 Task: Customize your LinkedIn profile URL to make it more professional and shareable
Action: Mouse moved to (274, 152)
Screenshot: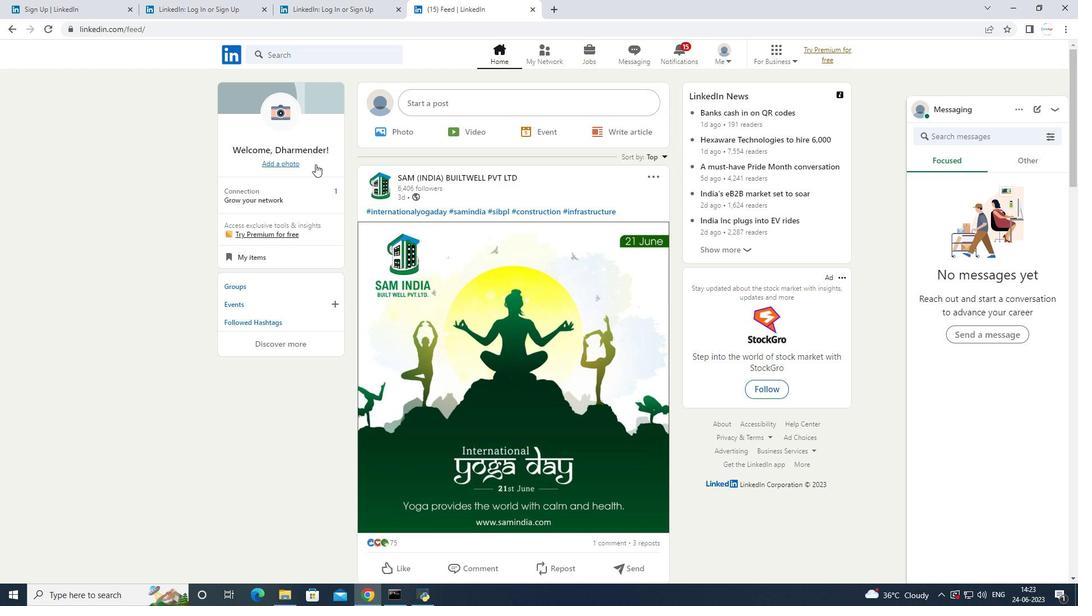 
Action: Mouse pressed left at (274, 152)
Screenshot: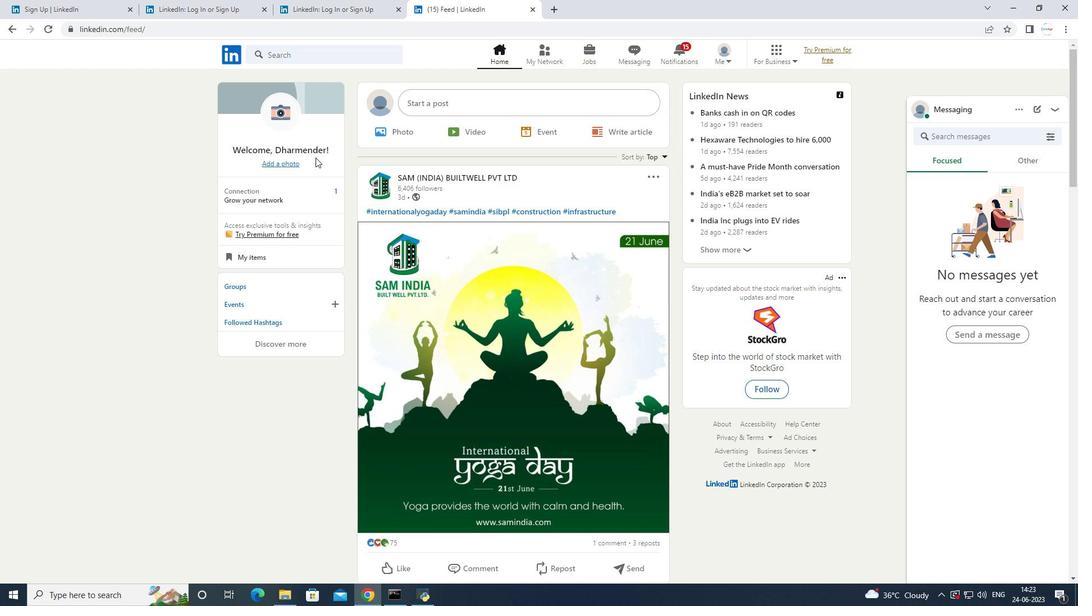 
Action: Mouse moved to (643, 219)
Screenshot: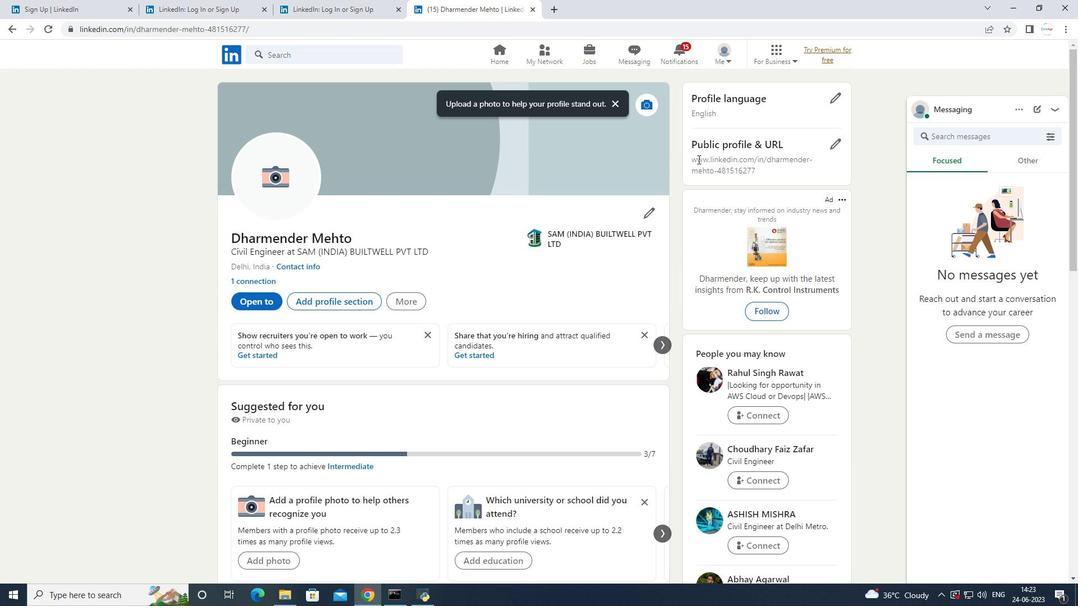
Action: Mouse pressed left at (643, 219)
Screenshot: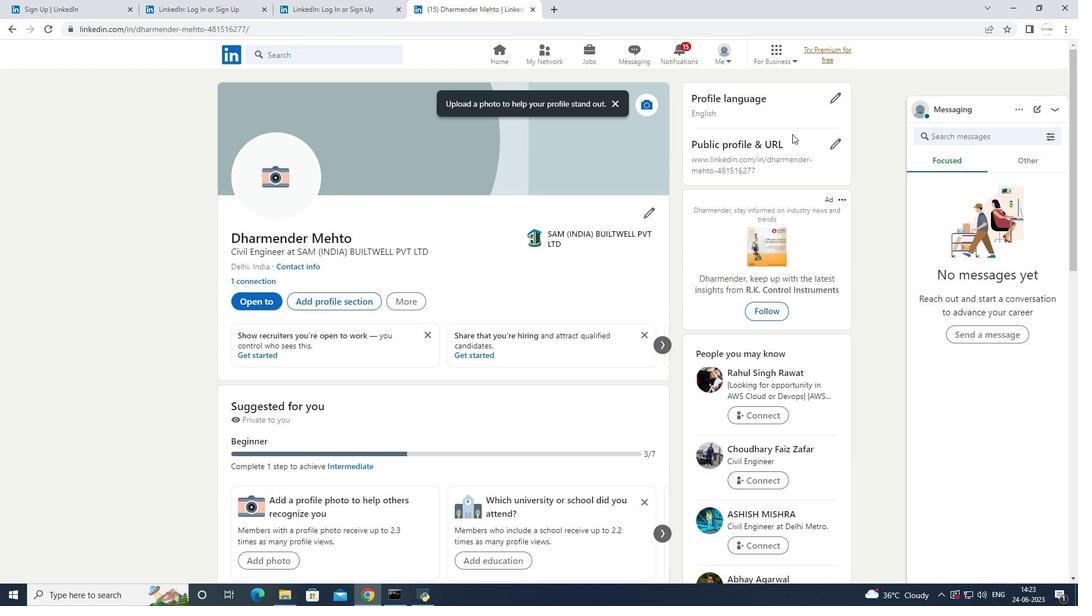 
Action: Mouse moved to (480, 406)
Screenshot: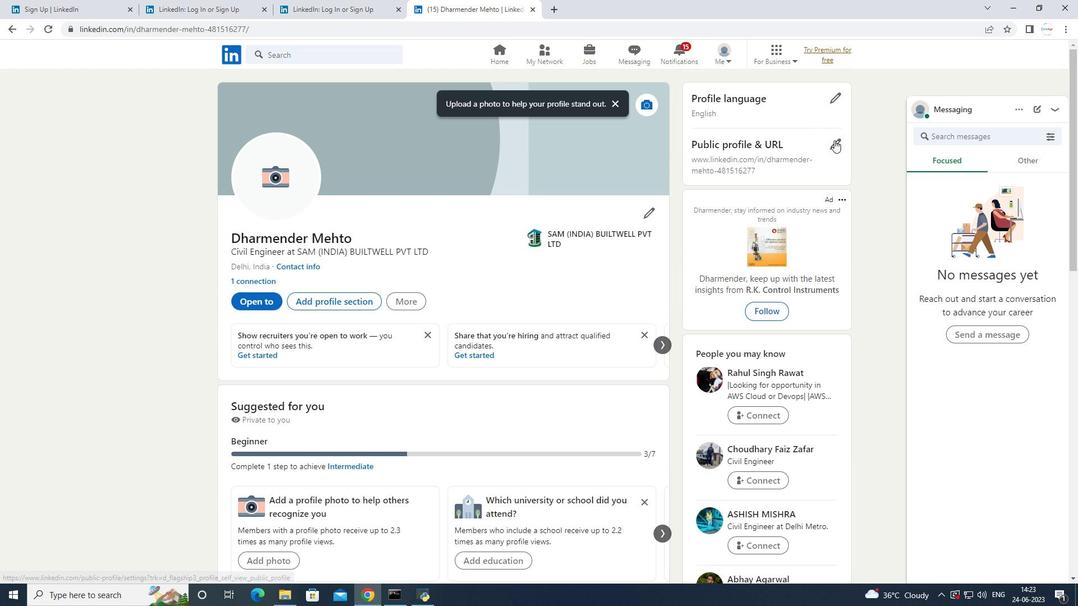
Action: Mouse scrolled (480, 404) with delta (0, 0)
Screenshot: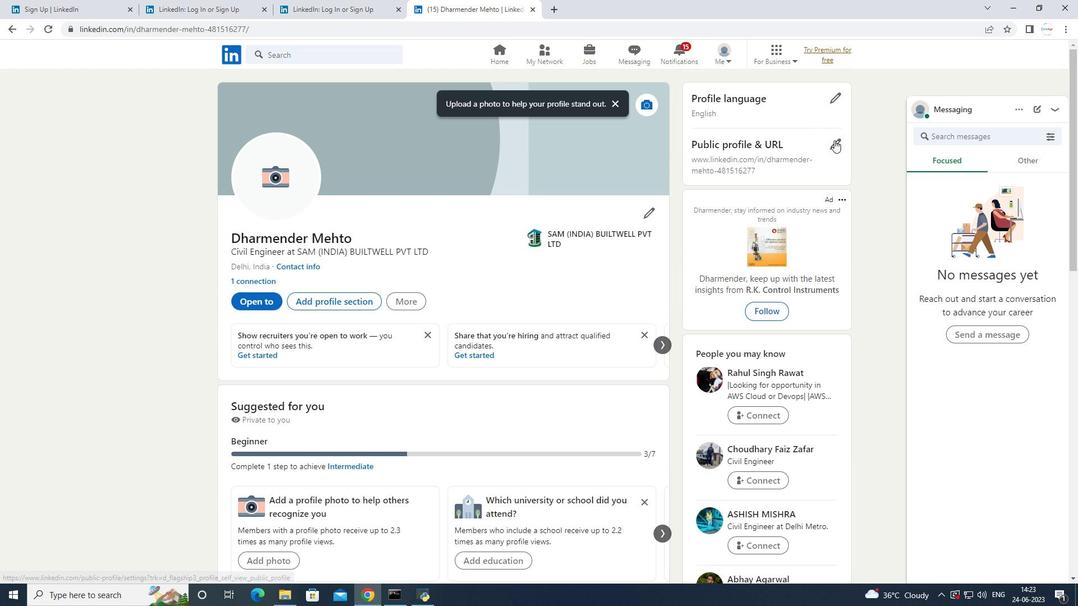 
Action: Mouse moved to (478, 408)
Screenshot: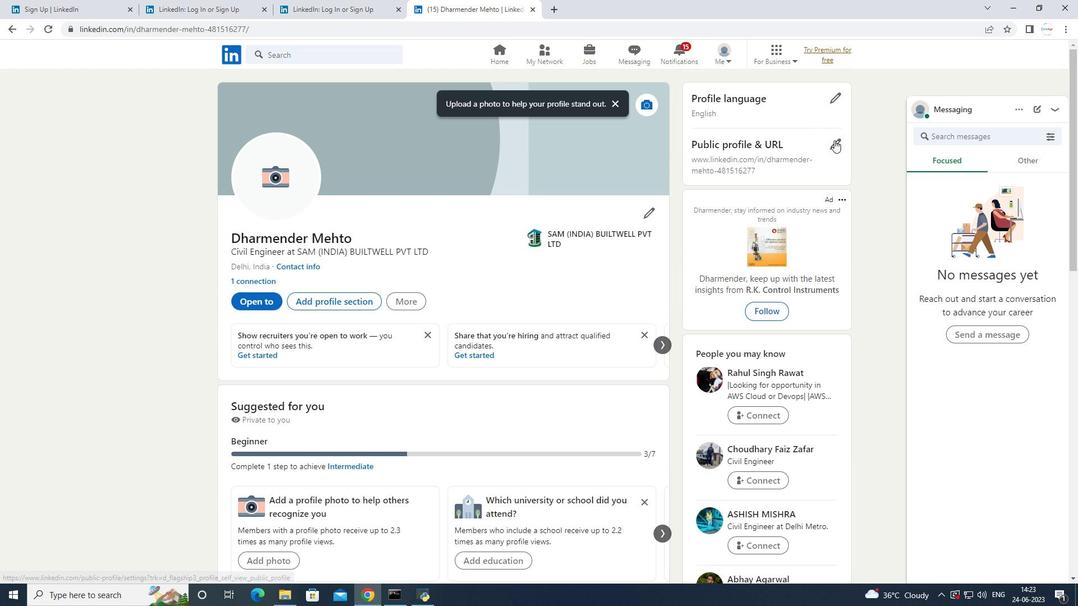 
Action: Mouse scrolled (478, 407) with delta (0, 0)
Screenshot: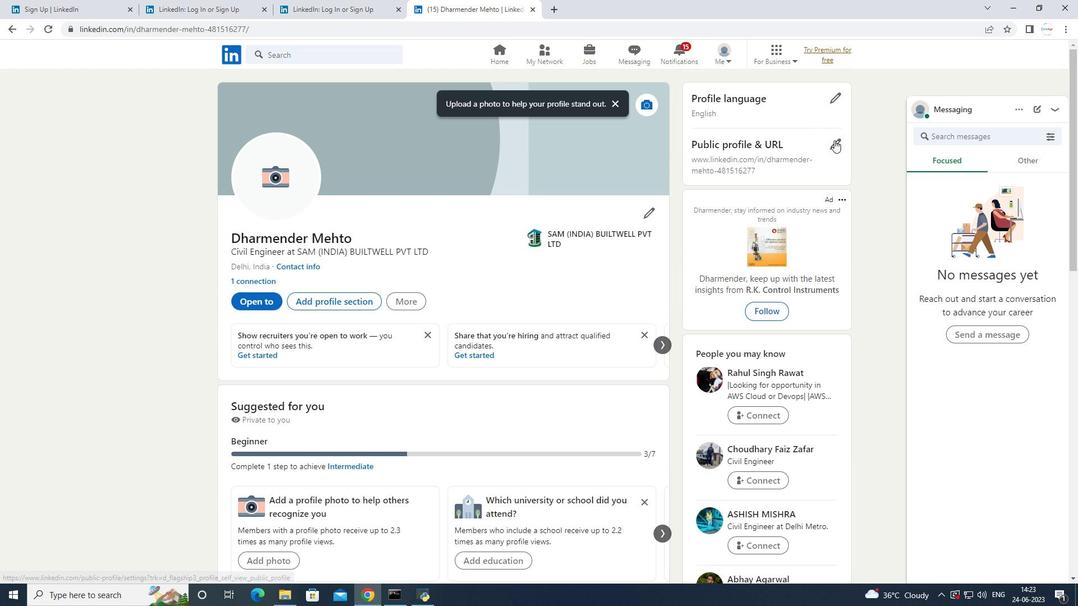 
Action: Mouse moved to (478, 410)
Screenshot: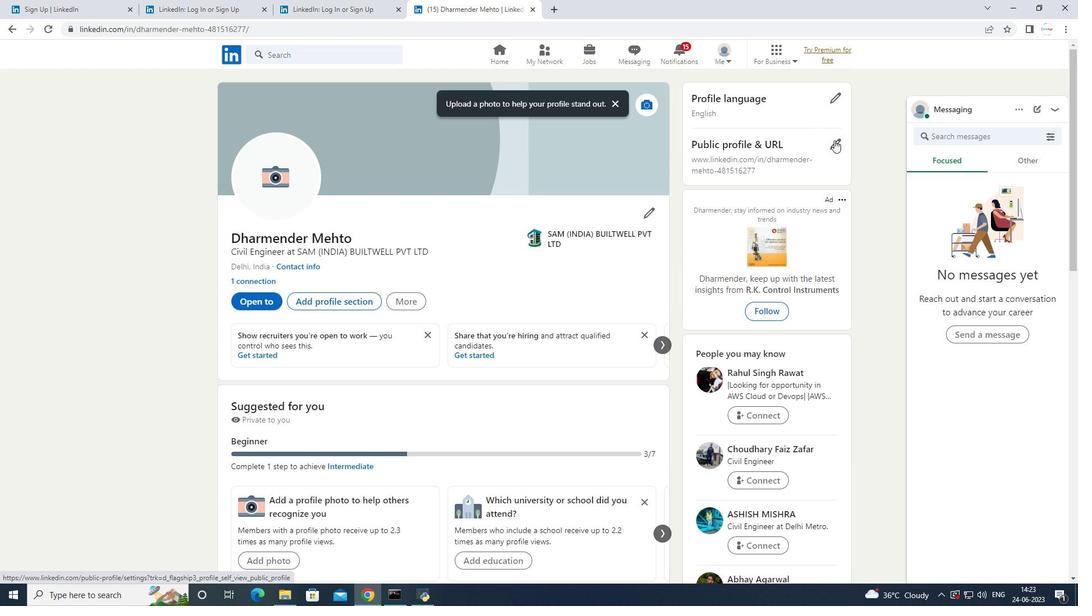 
Action: Mouse scrolled (478, 409) with delta (0, 0)
Screenshot: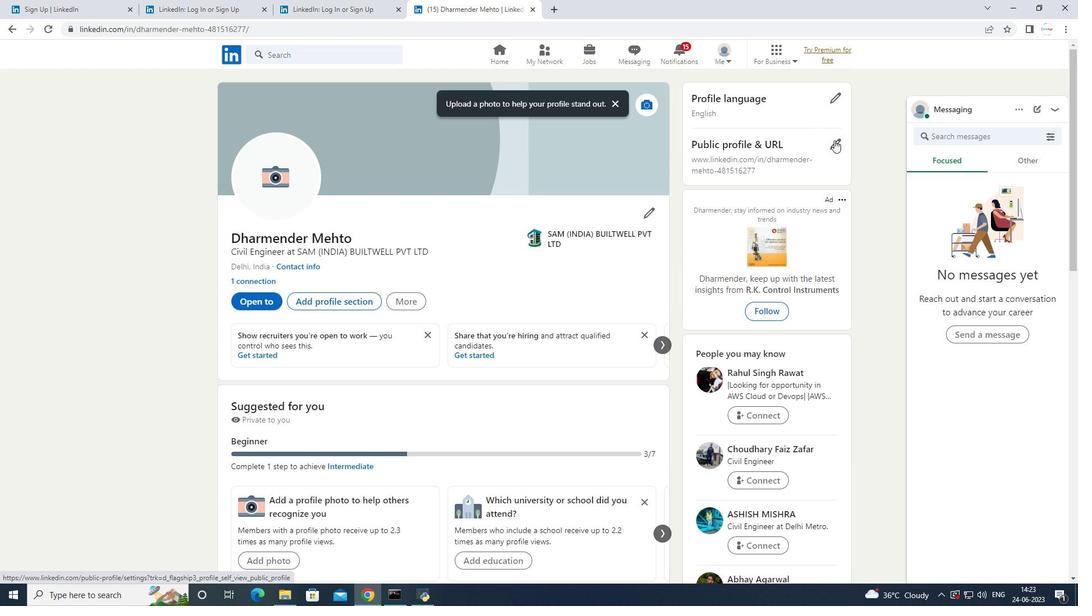 
Action: Mouse moved to (477, 410)
Screenshot: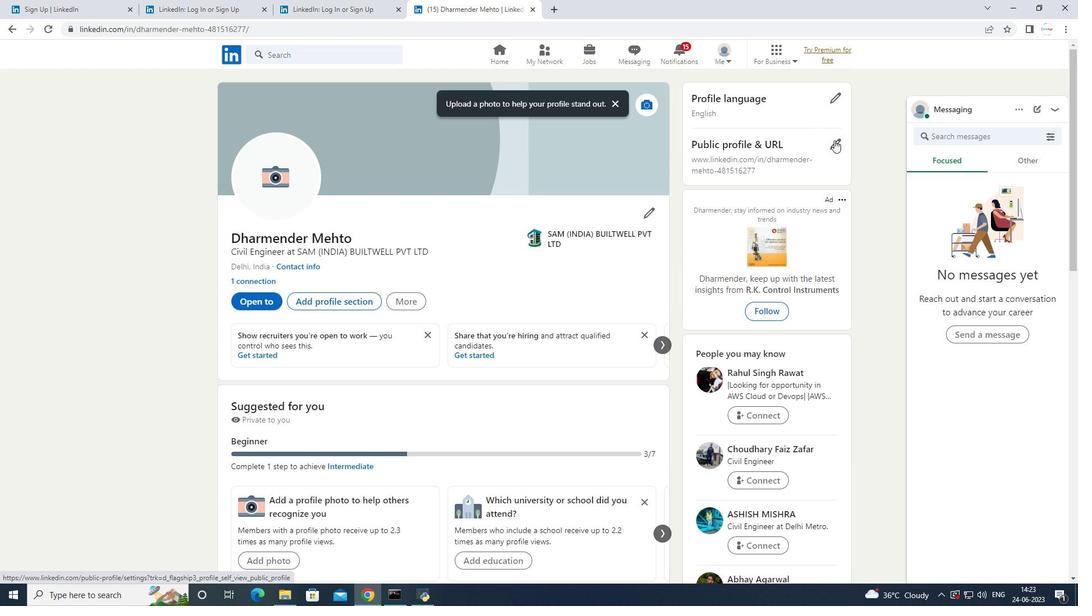 
Action: Mouse scrolled (477, 409) with delta (0, 0)
Screenshot: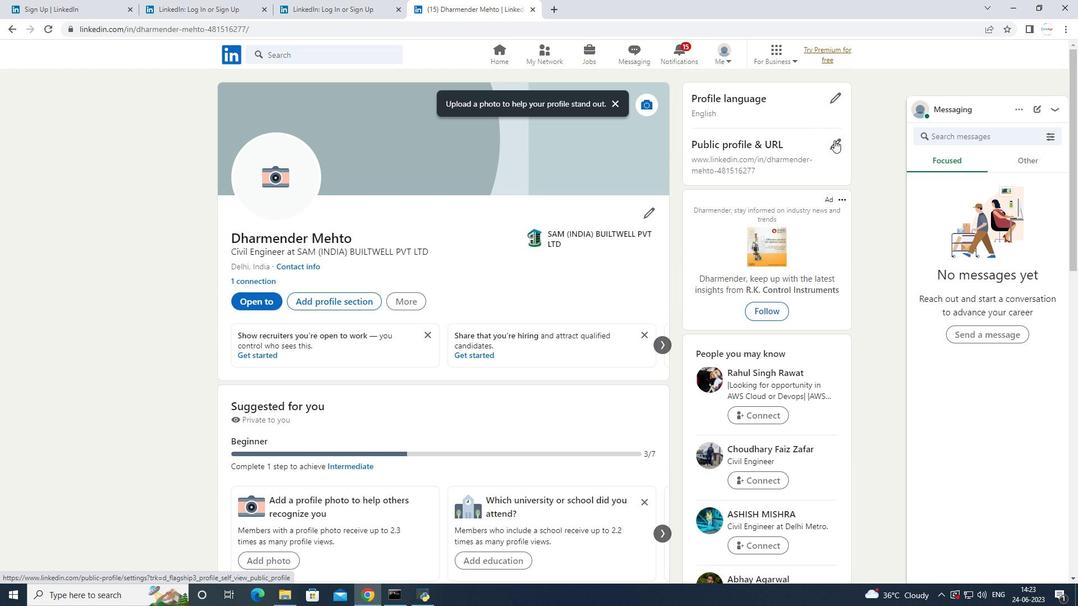 
Action: Mouse moved to (477, 411)
Screenshot: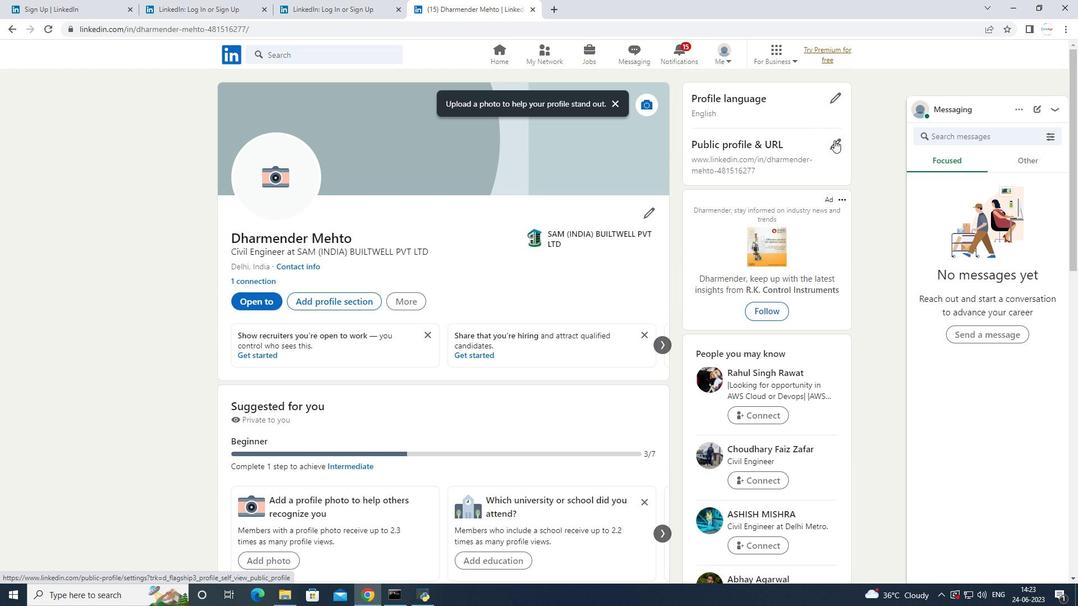 
Action: Mouse scrolled (477, 410) with delta (0, 0)
Screenshot: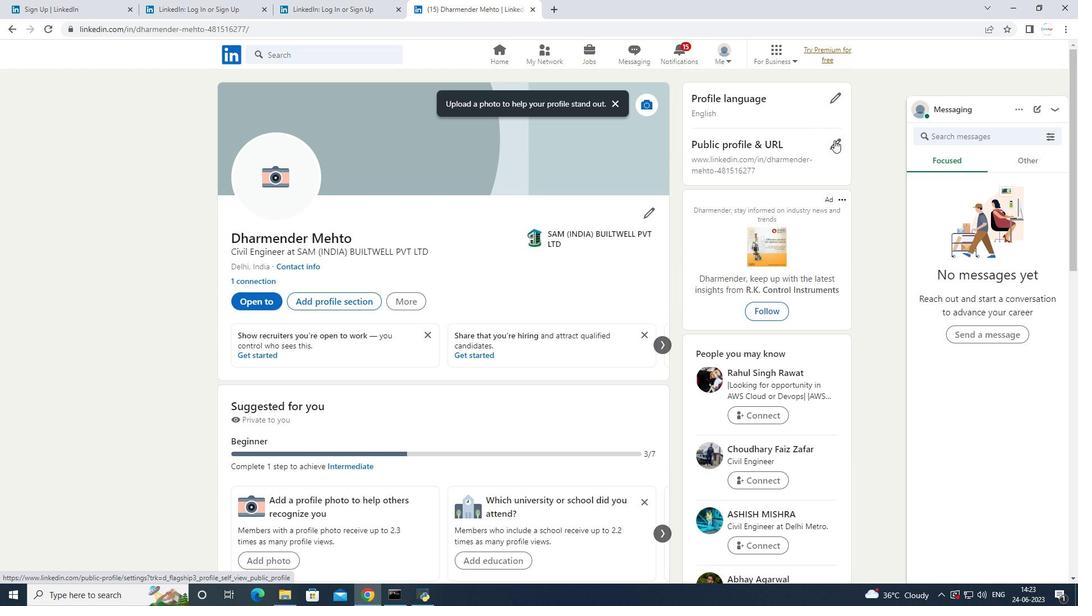 
Action: Mouse scrolled (477, 410) with delta (0, 0)
Screenshot: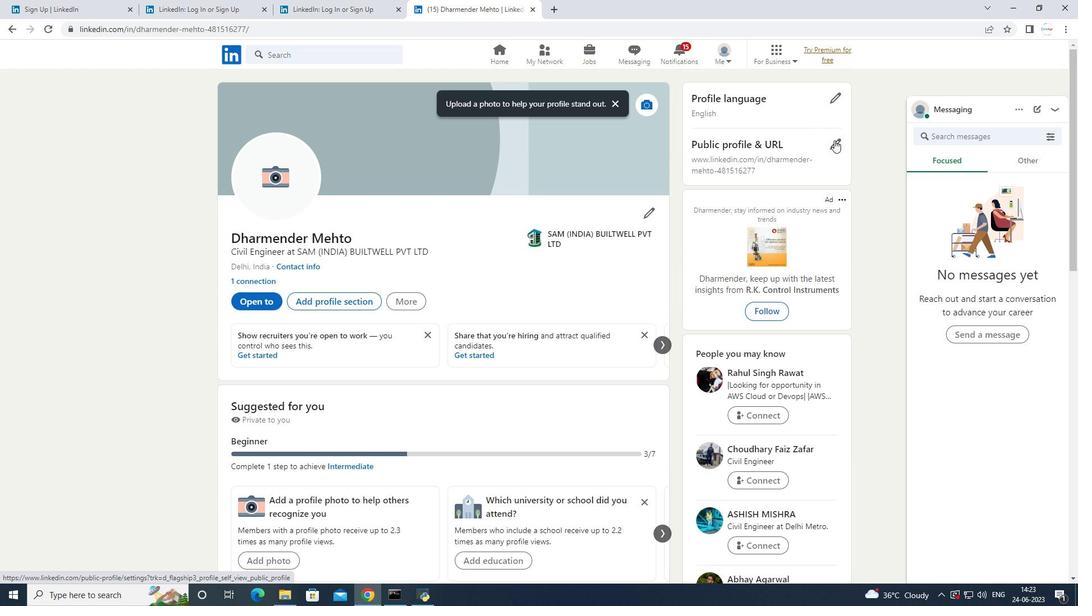 
Action: Mouse moved to (477, 416)
Screenshot: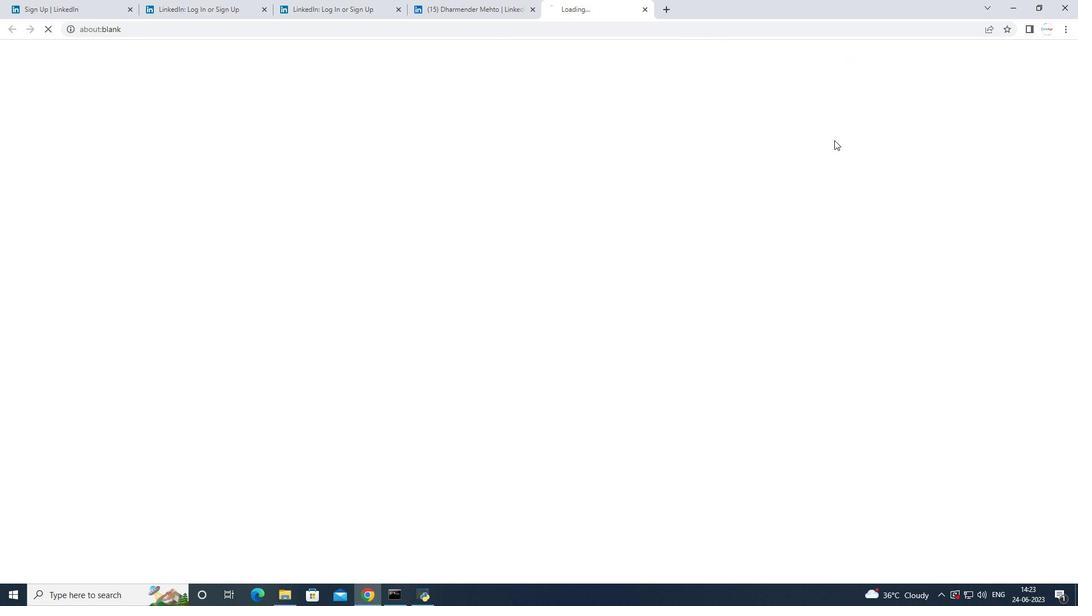 
Action: Mouse scrolled (477, 415) with delta (0, 0)
Screenshot: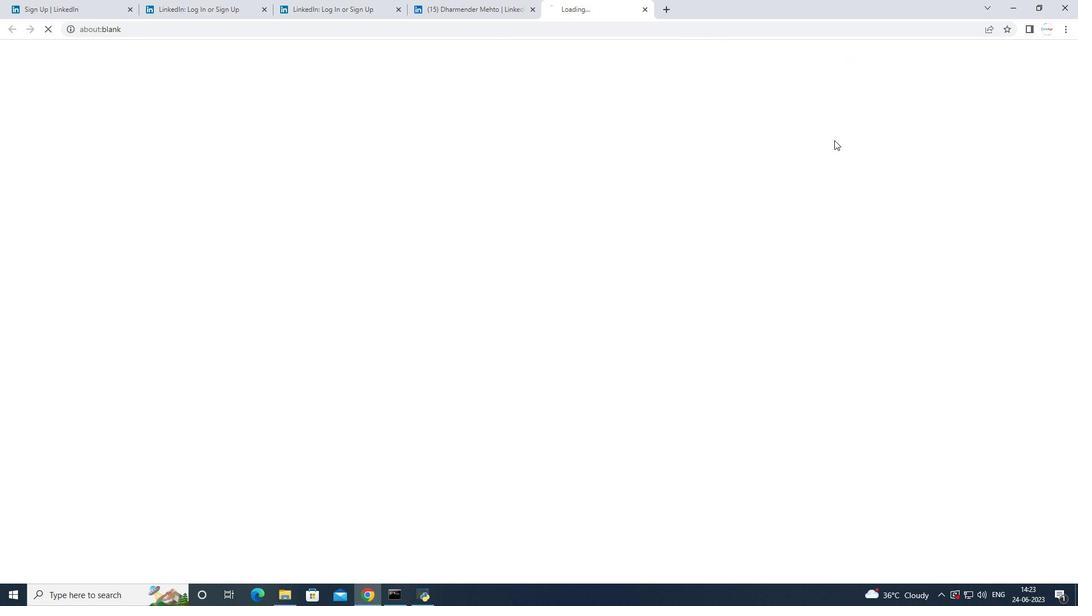 
Action: Mouse moved to (477, 416)
Screenshot: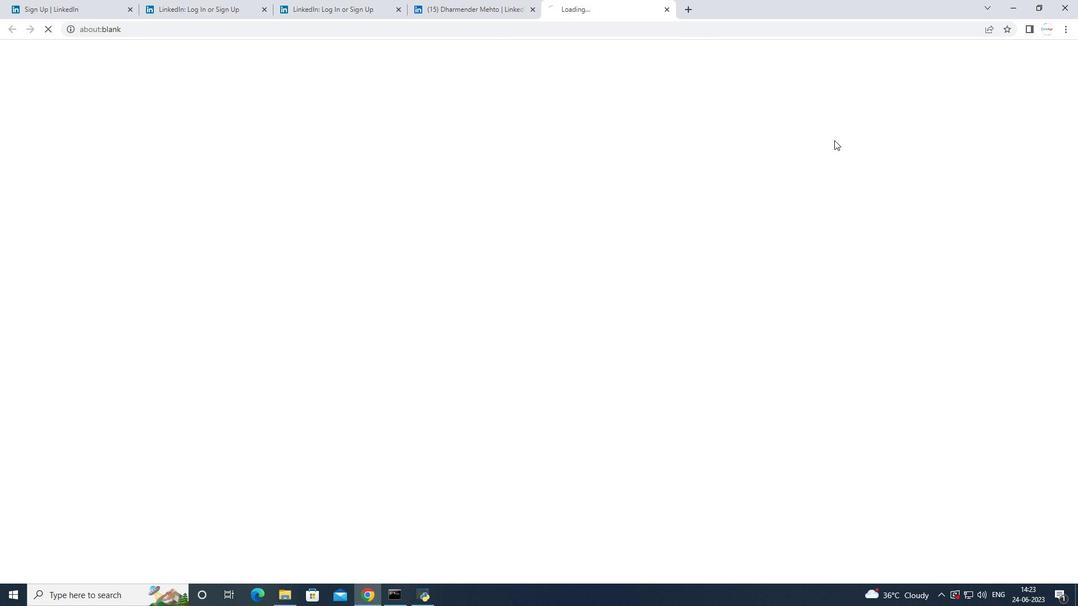 
Action: Mouse scrolled (477, 416) with delta (0, 0)
Screenshot: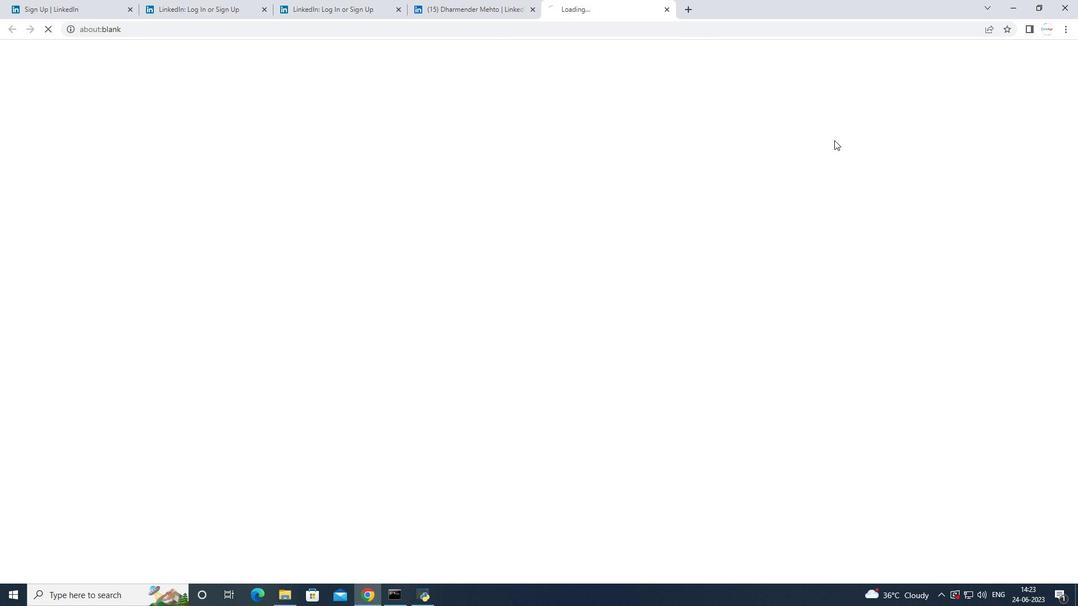
Action: Mouse moved to (477, 417)
Screenshot: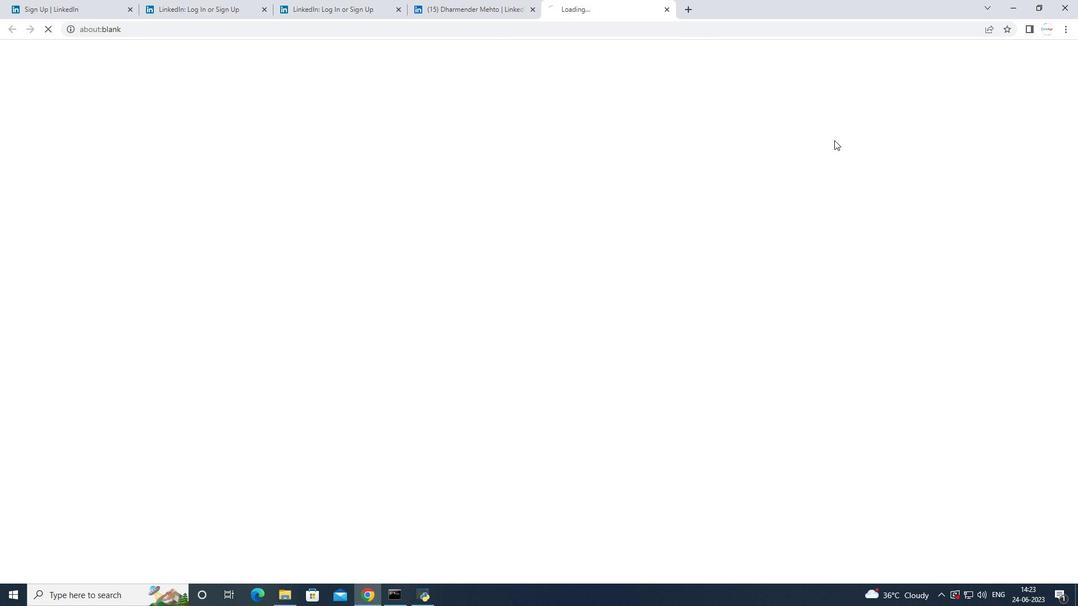 
Action: Mouse scrolled (477, 416) with delta (0, 0)
Screenshot: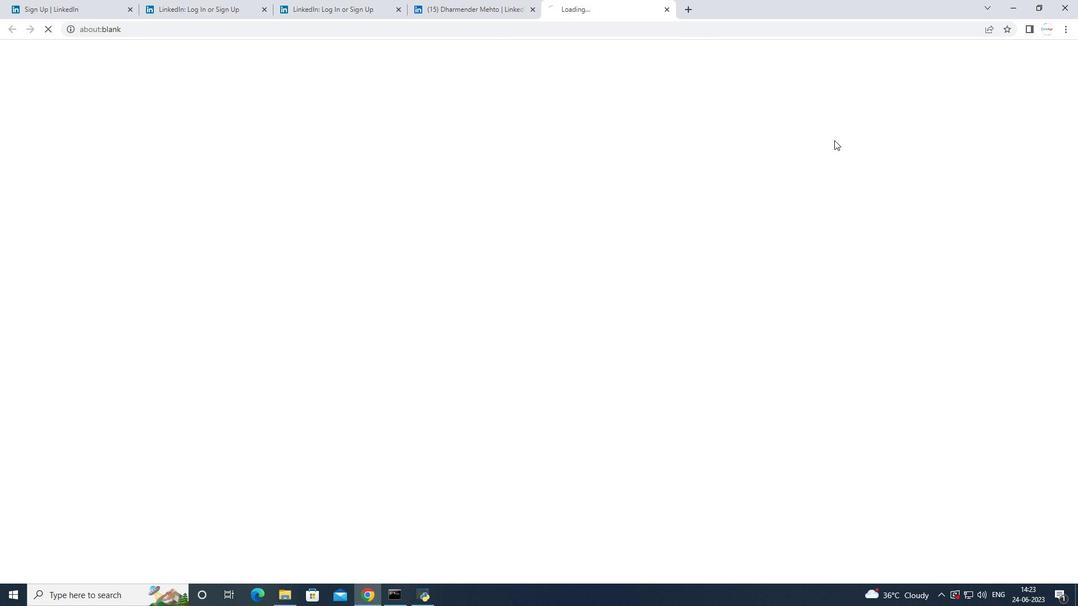 
Action: Mouse scrolled (477, 416) with delta (0, 0)
Screenshot: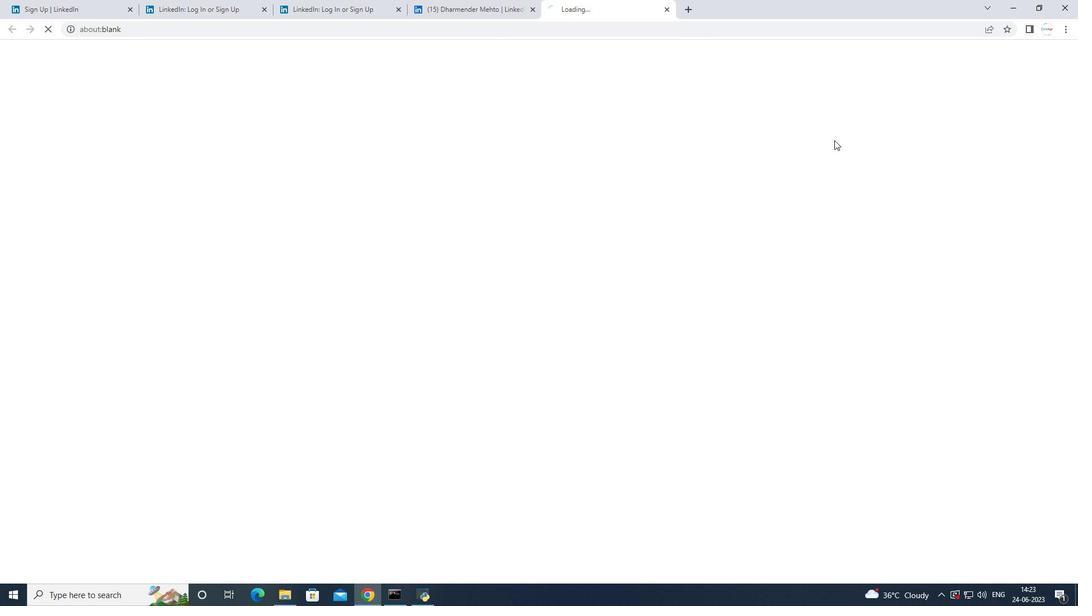 
Action: Mouse moved to (397, 498)
Screenshot: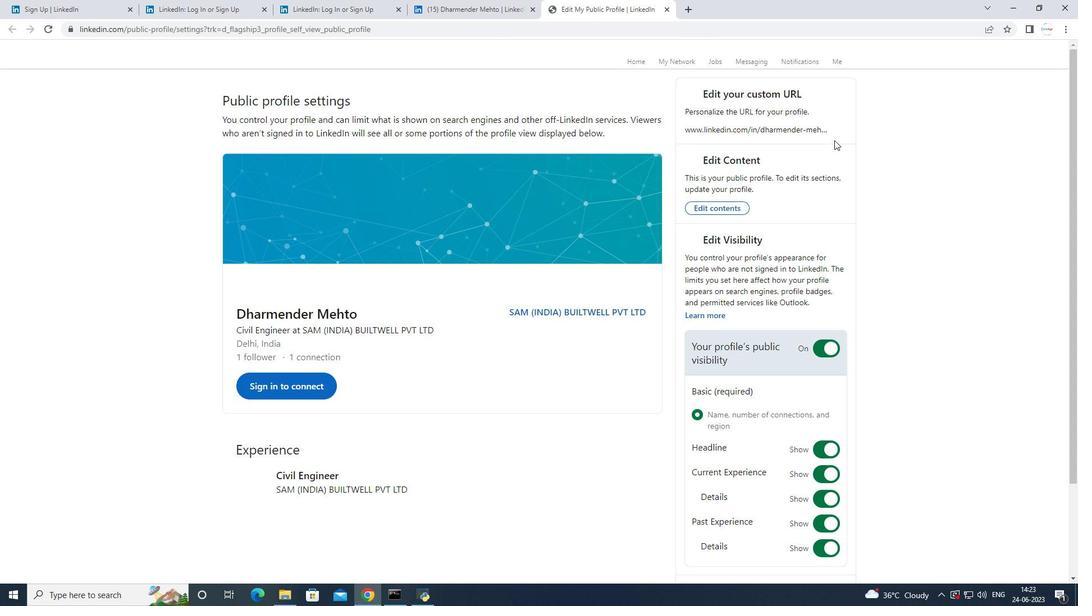 
Action: Mouse pressed left at (397, 498)
Screenshot: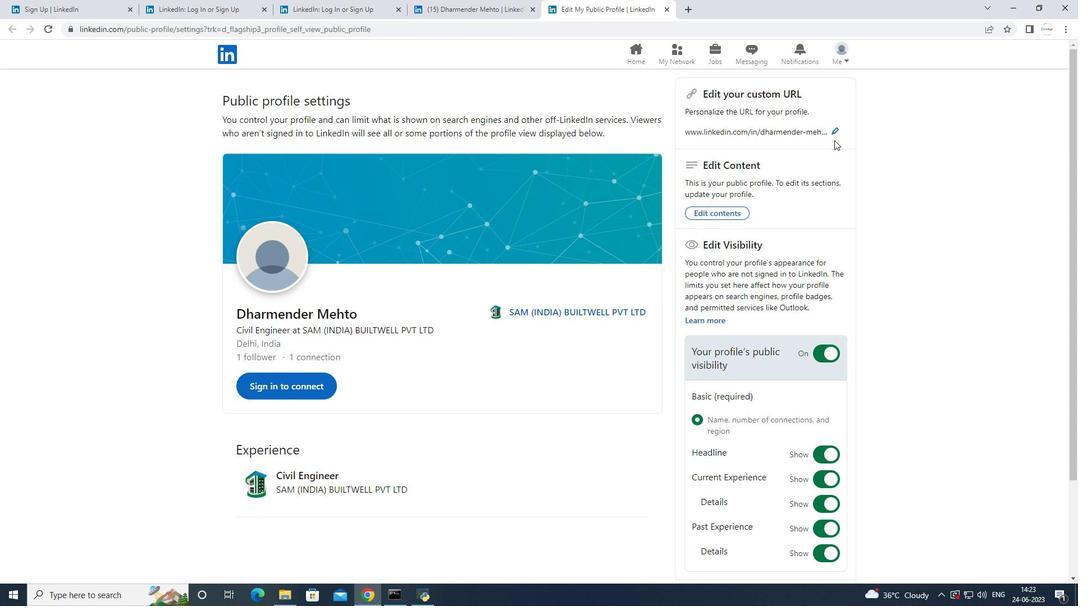 
Action: Mouse moved to (584, 138)
Screenshot: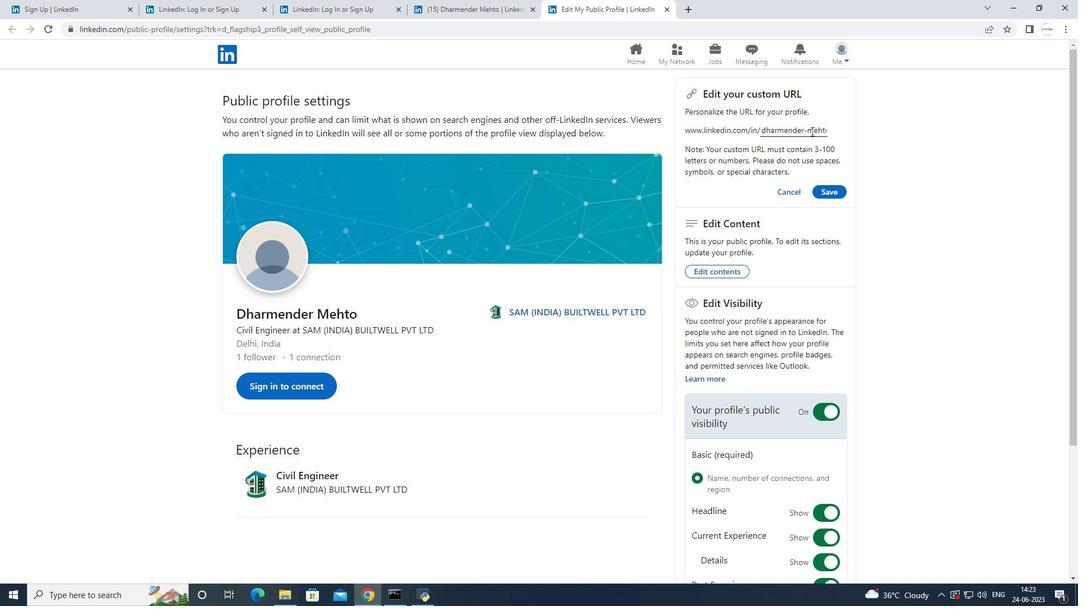 
Action: Mouse pressed left at (584, 138)
Screenshot: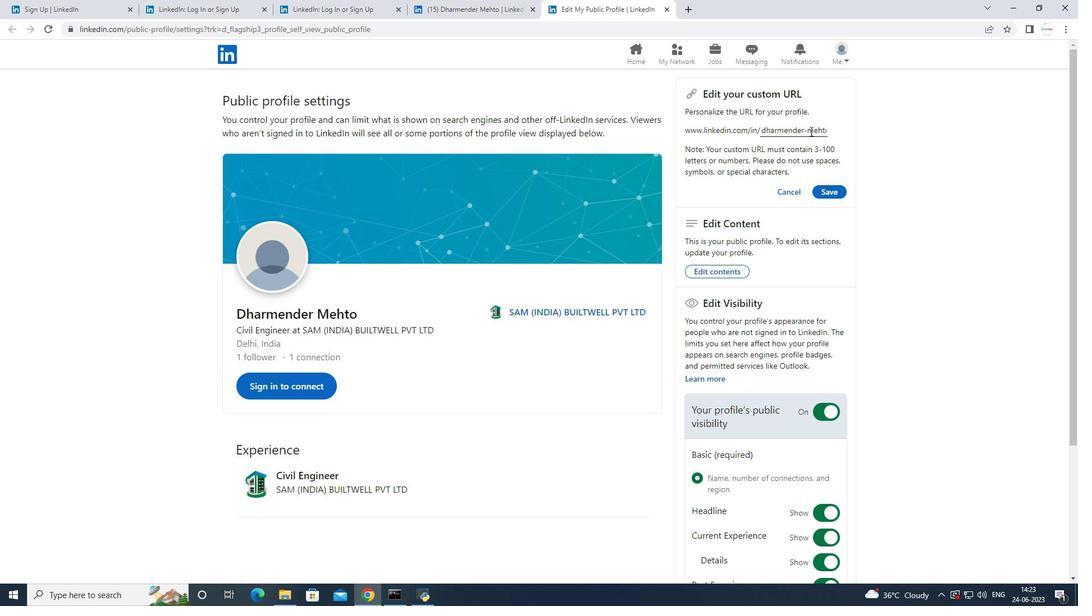 
Action: Mouse moved to (834, 128)
Screenshot: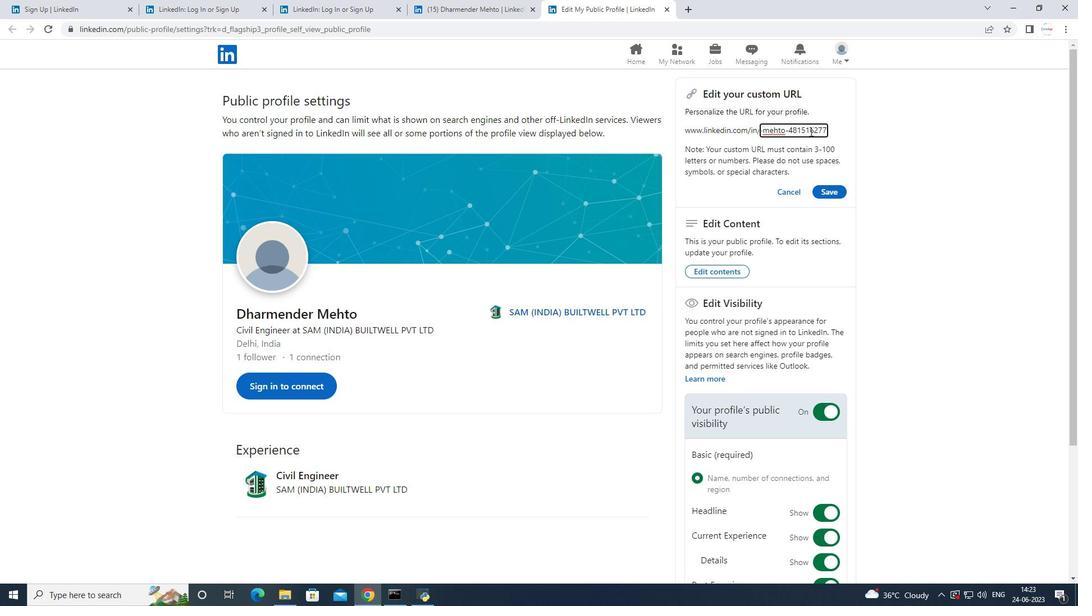 
Action: Mouse pressed left at (834, 128)
Screenshot: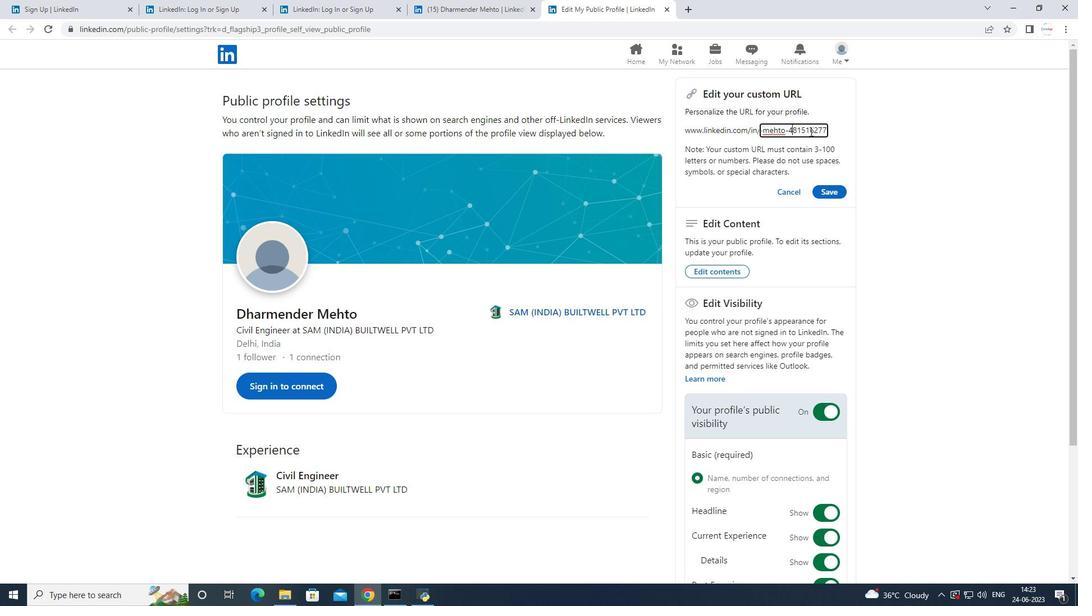 
Action: Mouse moved to (807, 132)
Screenshot: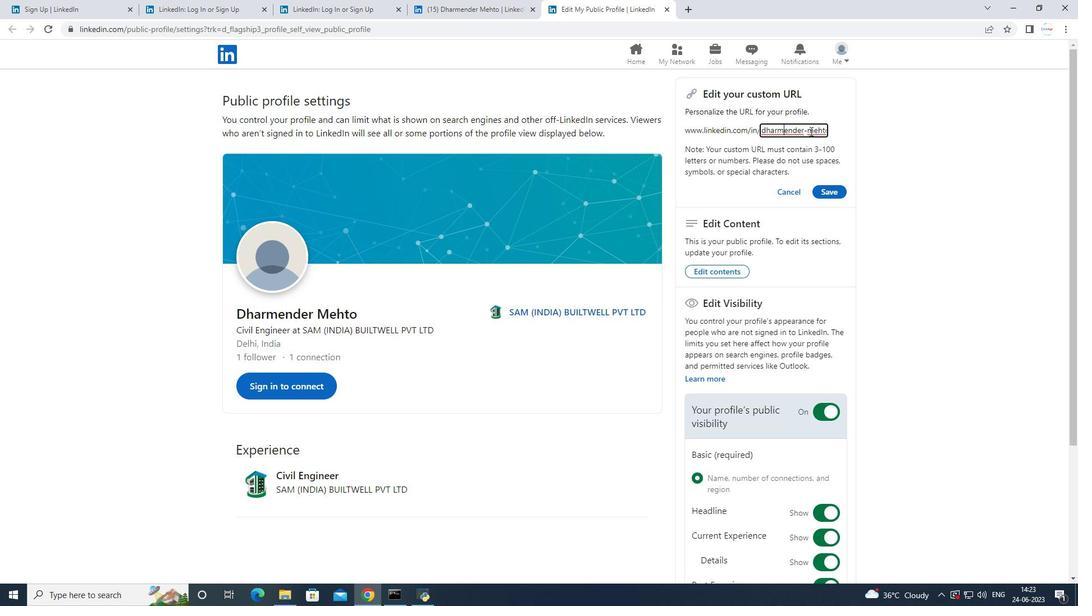 
Action: Mouse pressed left at (807, 132)
Screenshot: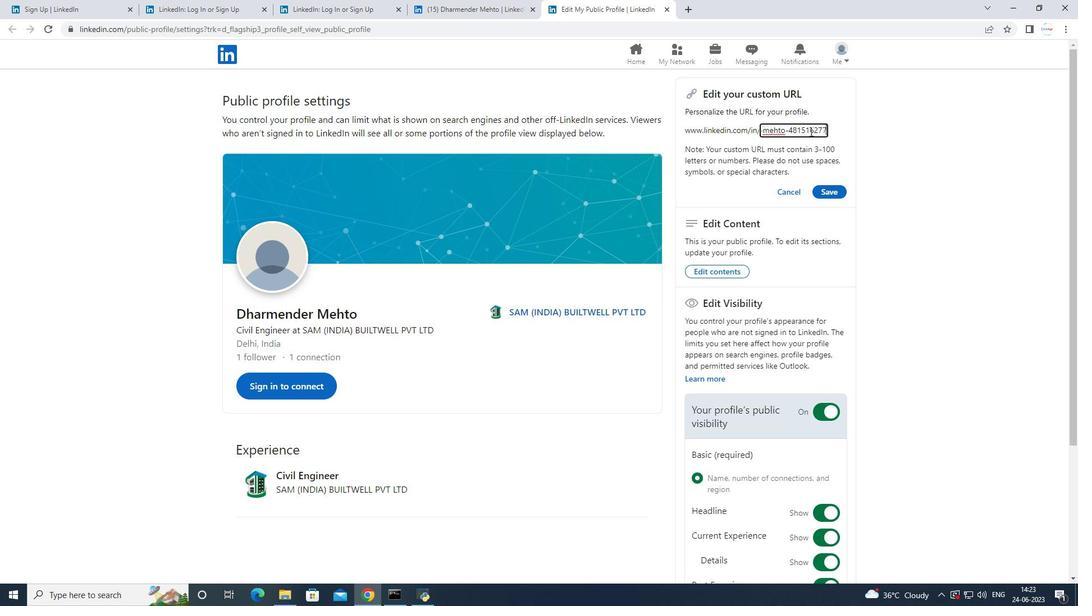 
Action: Mouse moved to (787, 131)
Screenshot: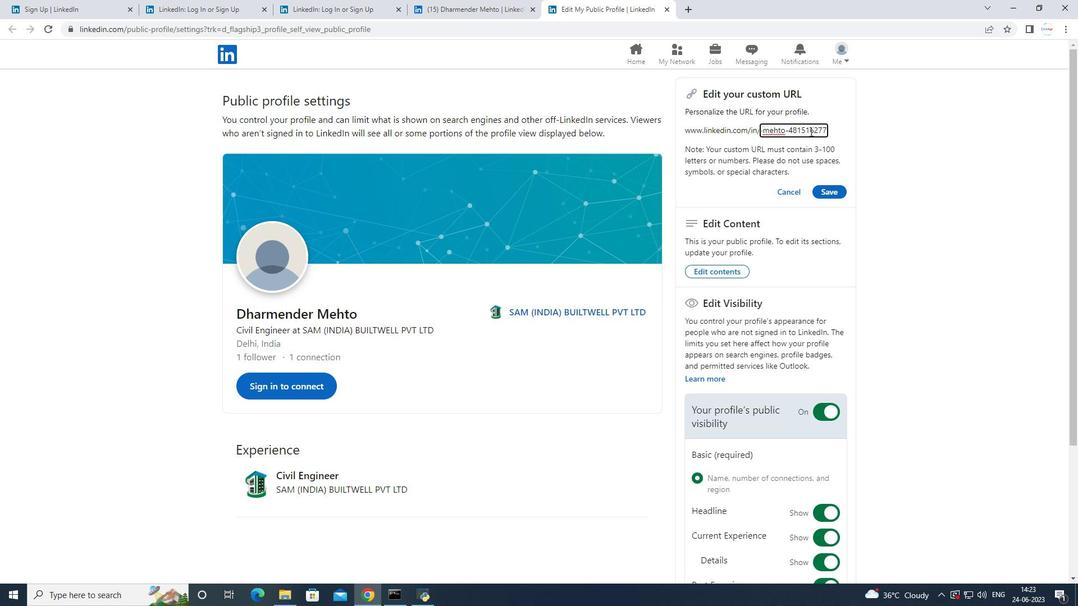 
Action: Mouse pressed left at (787, 131)
Screenshot: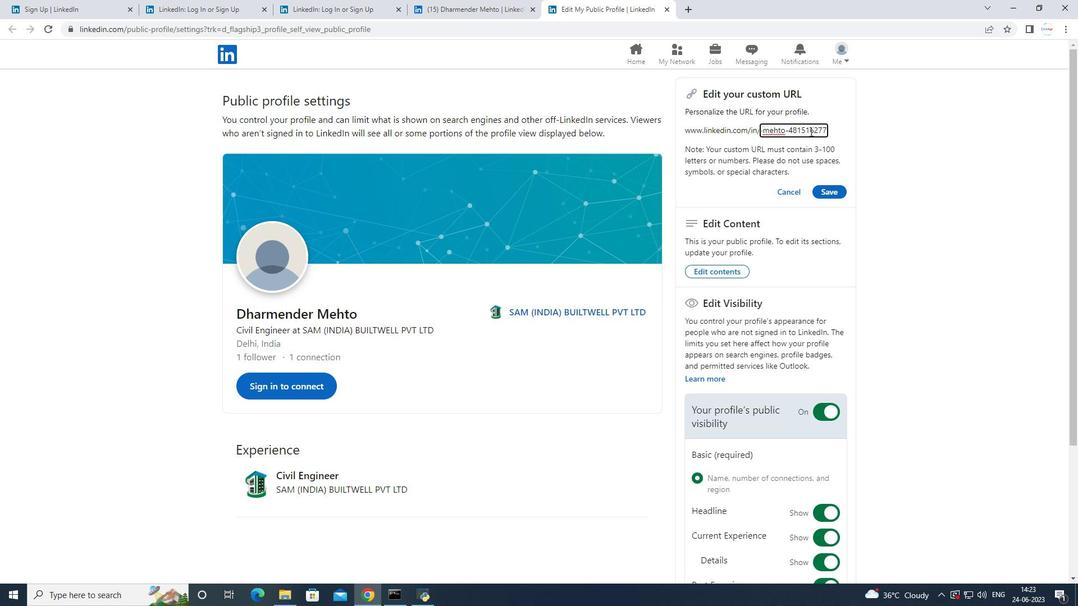 
Action: Mouse pressed left at (787, 131)
Screenshot: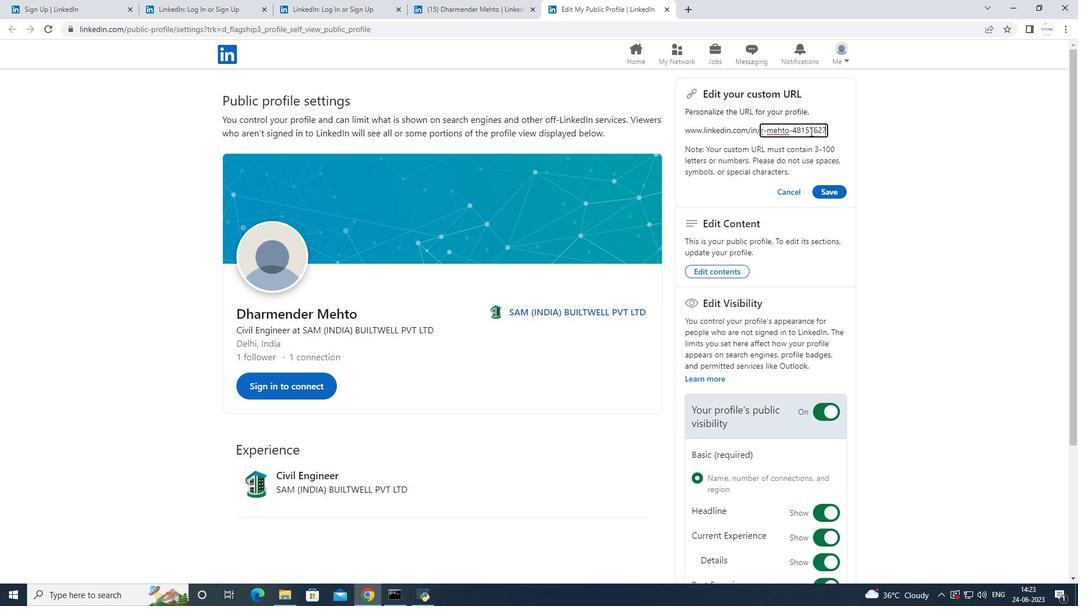 
Action: Mouse moved to (809, 131)
Screenshot: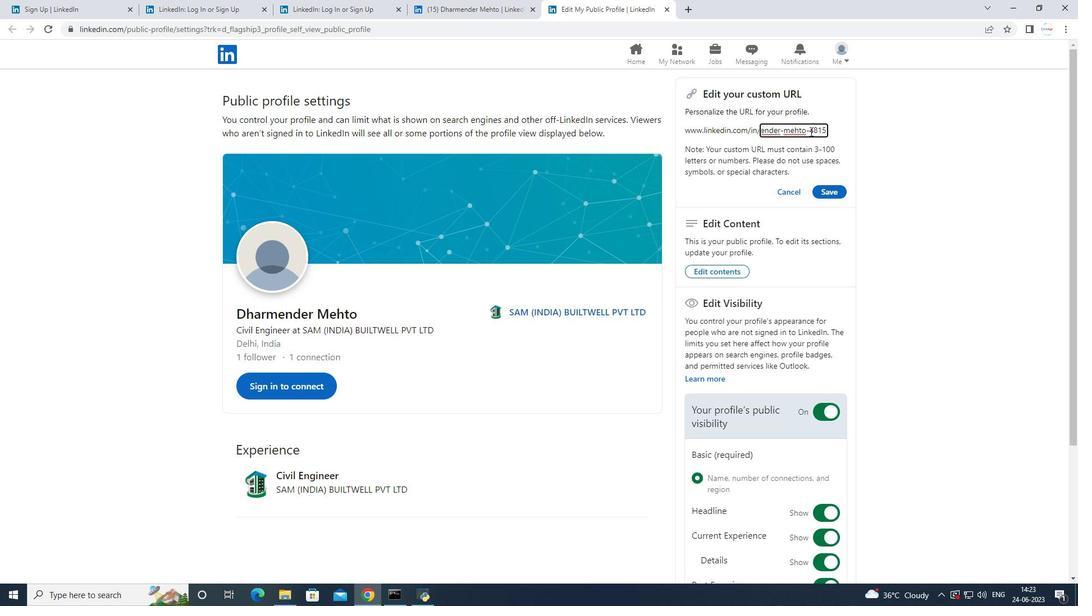 
Action: Mouse pressed left at (809, 131)
Screenshot: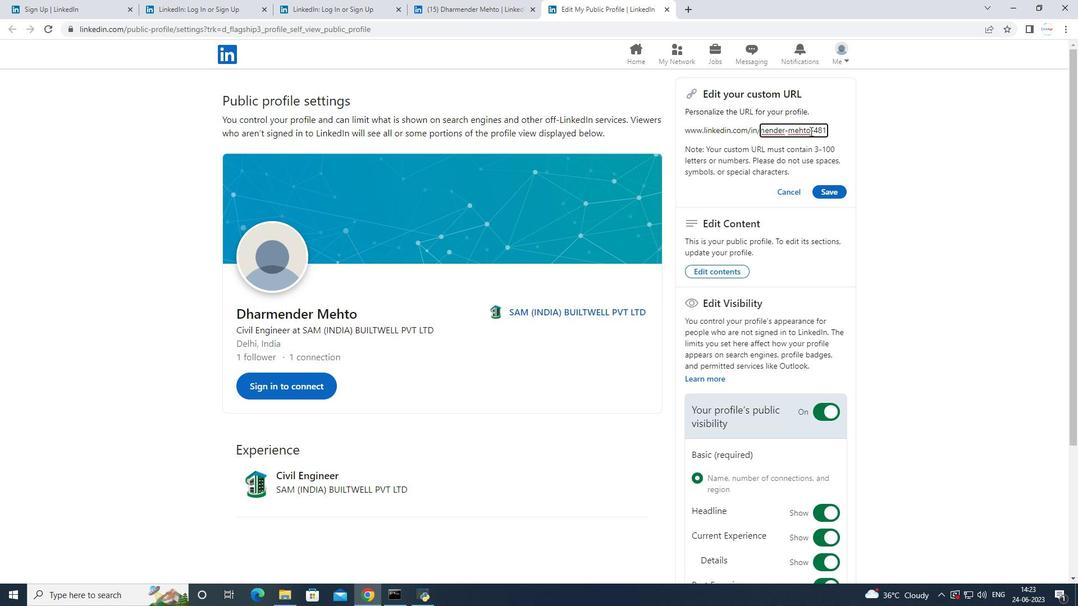 
Action: Mouse moved to (801, 130)
Screenshot: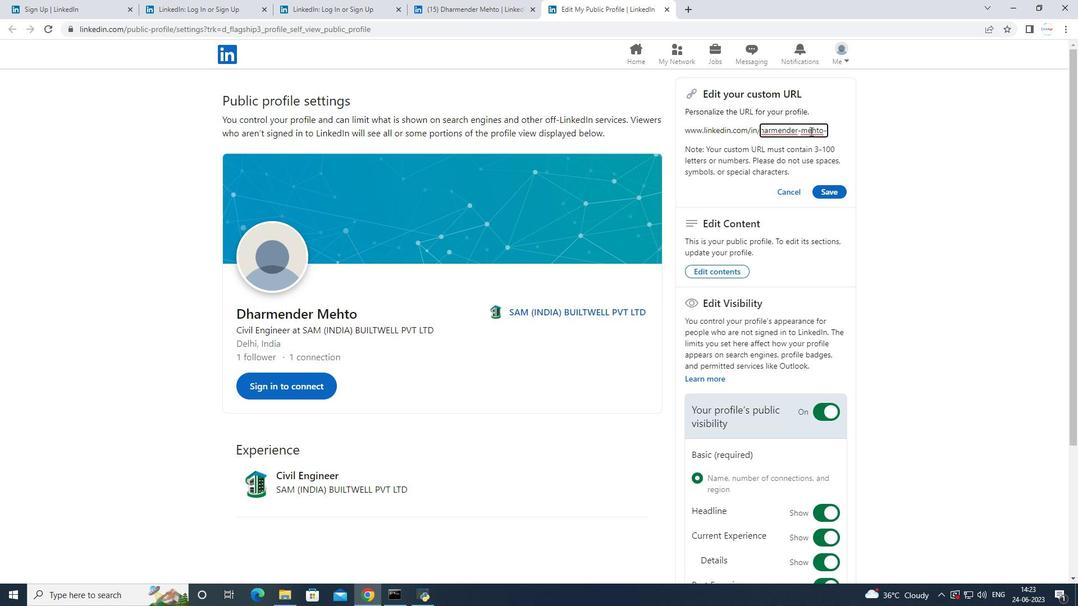 
Action: Mouse pressed left at (801, 130)
Screenshot: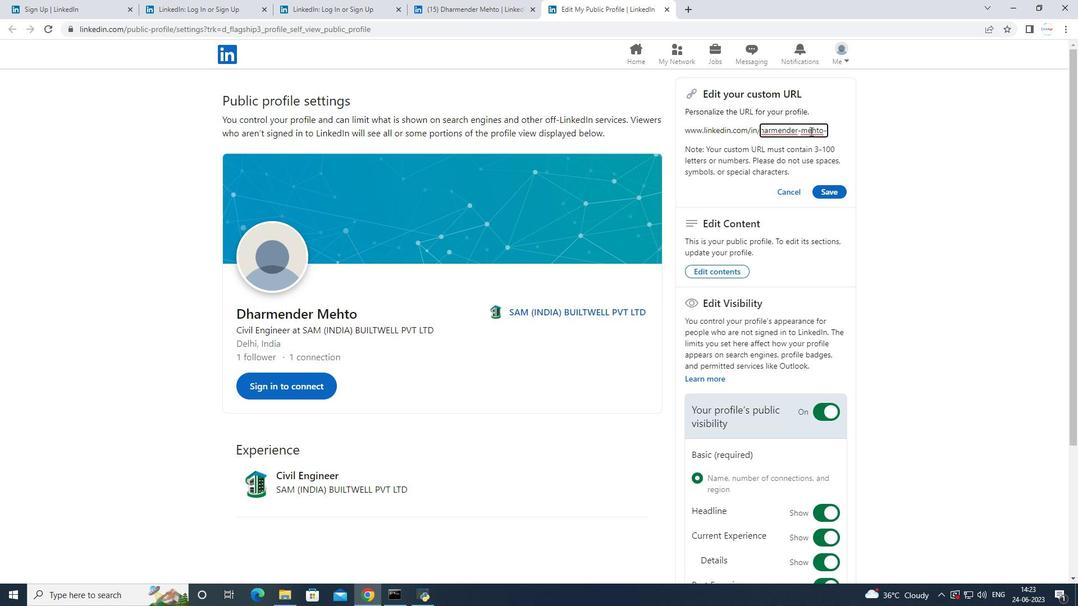 
Action: Mouse moved to (788, 133)
Screenshot: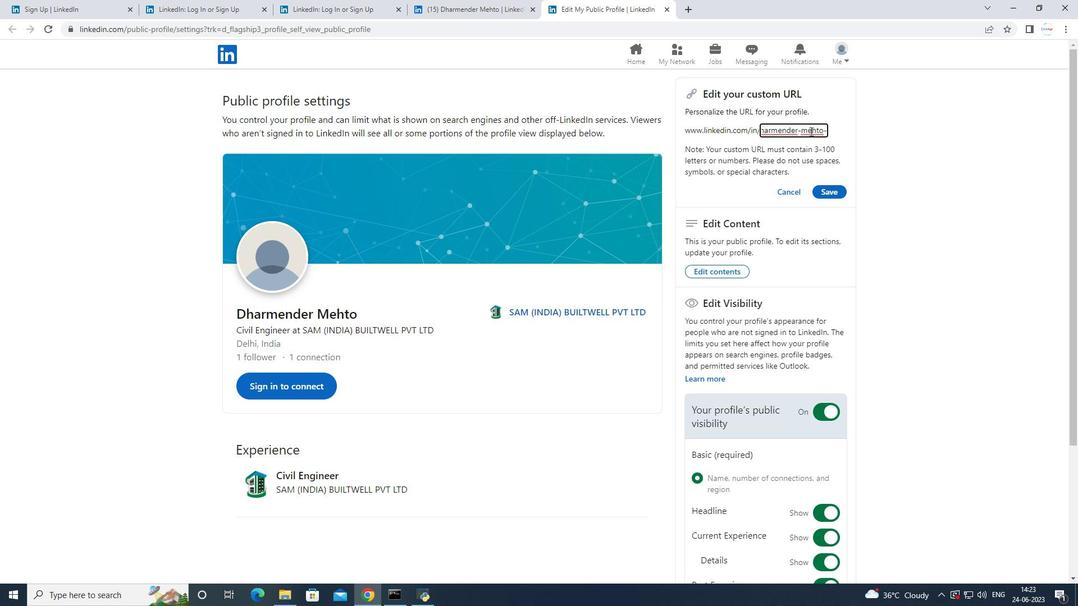 
Action: Mouse pressed left at (788, 133)
Screenshot: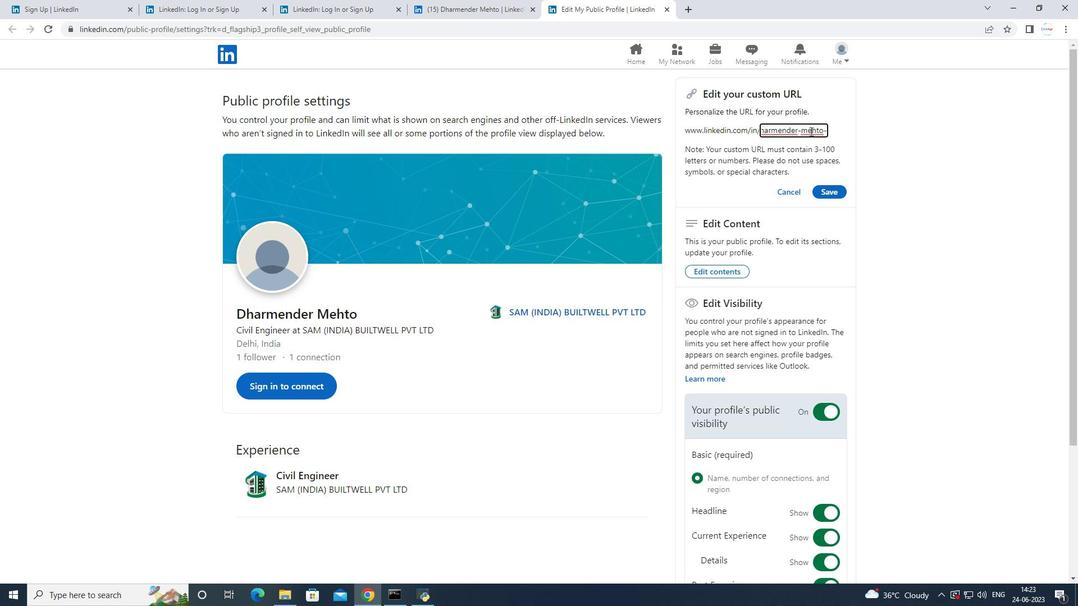 
Action: Mouse moved to (776, 131)
Screenshot: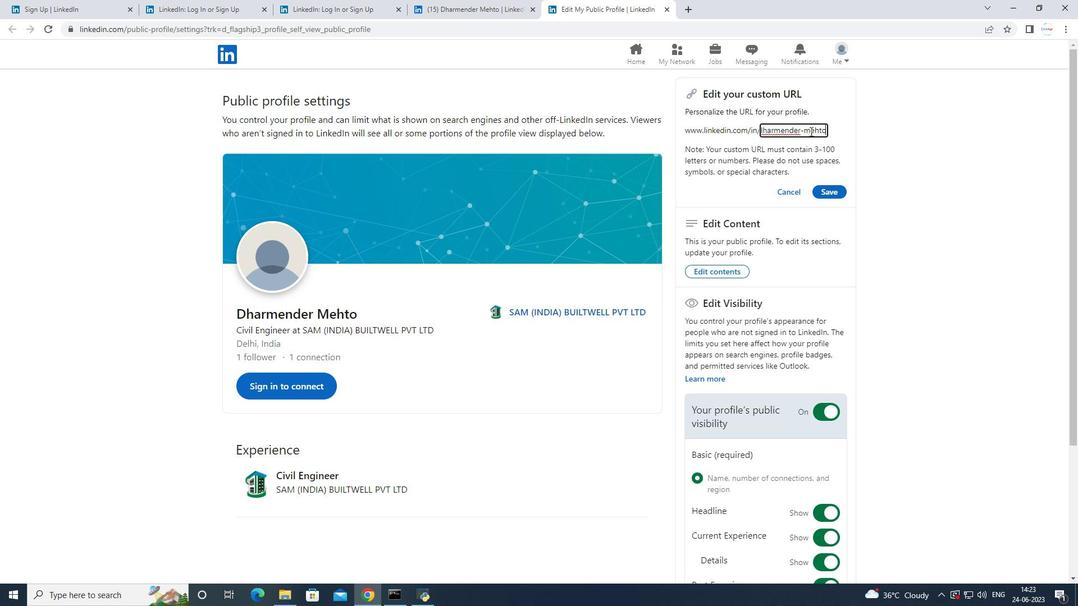 
Action: Mouse pressed left at (776, 131)
Screenshot: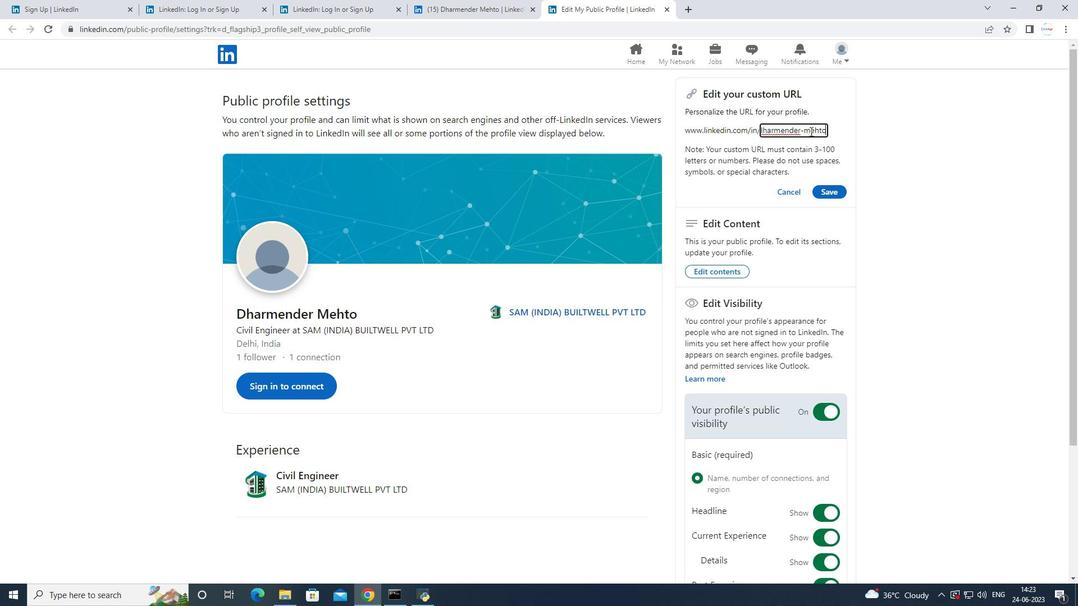 
Action: Mouse moved to (823, 132)
Screenshot: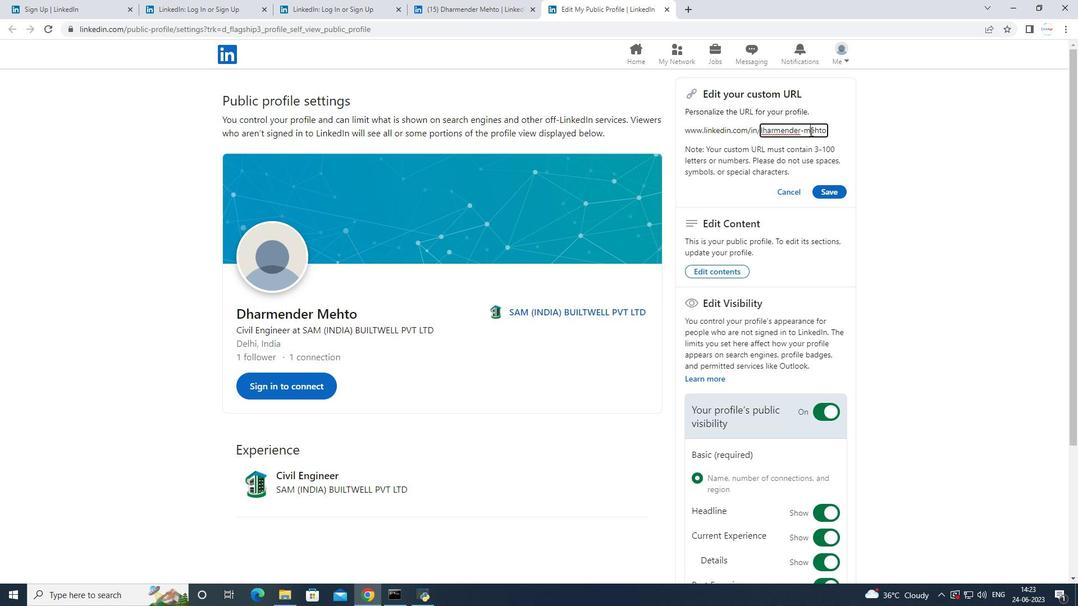 
Action: Mouse pressed left at (823, 132)
Screenshot: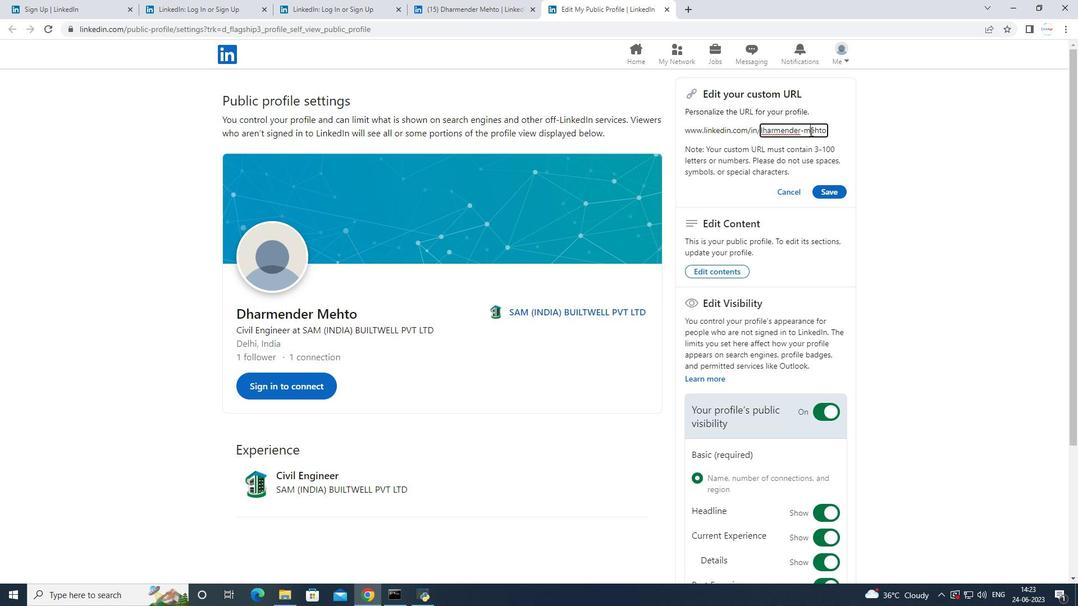 
Action: Mouse moved to (834, 126)
Screenshot: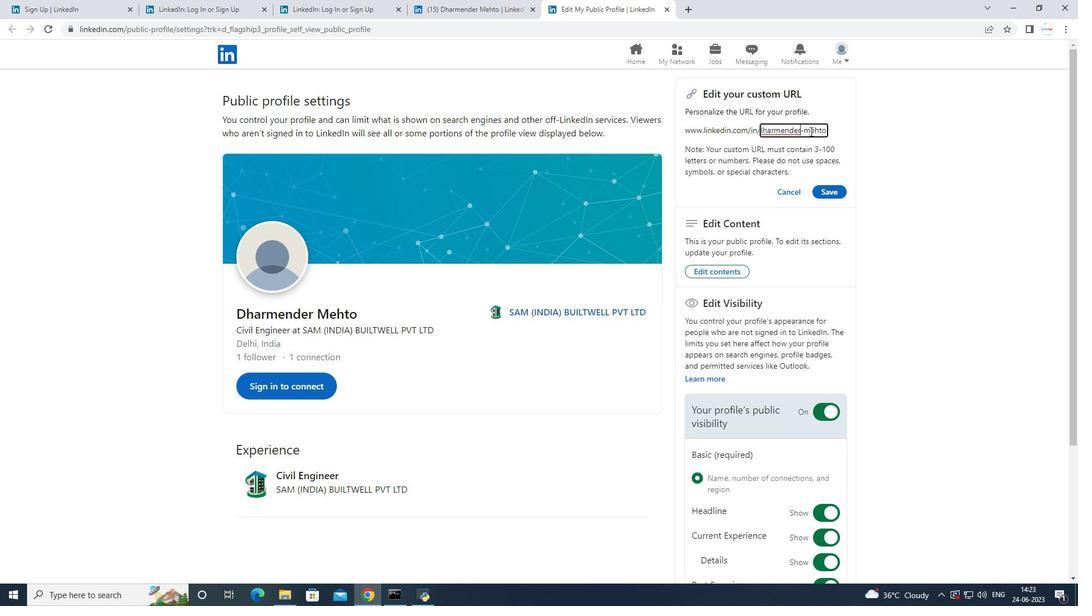
Action: Key pressed <Key.right><Key.backspace><Key.backspace><Key.backspace><Key.backspace><Key.backspace><Key.backspace><Key.backspace><Key.backspace><Key.backspace><Key.backspace>
Screenshot: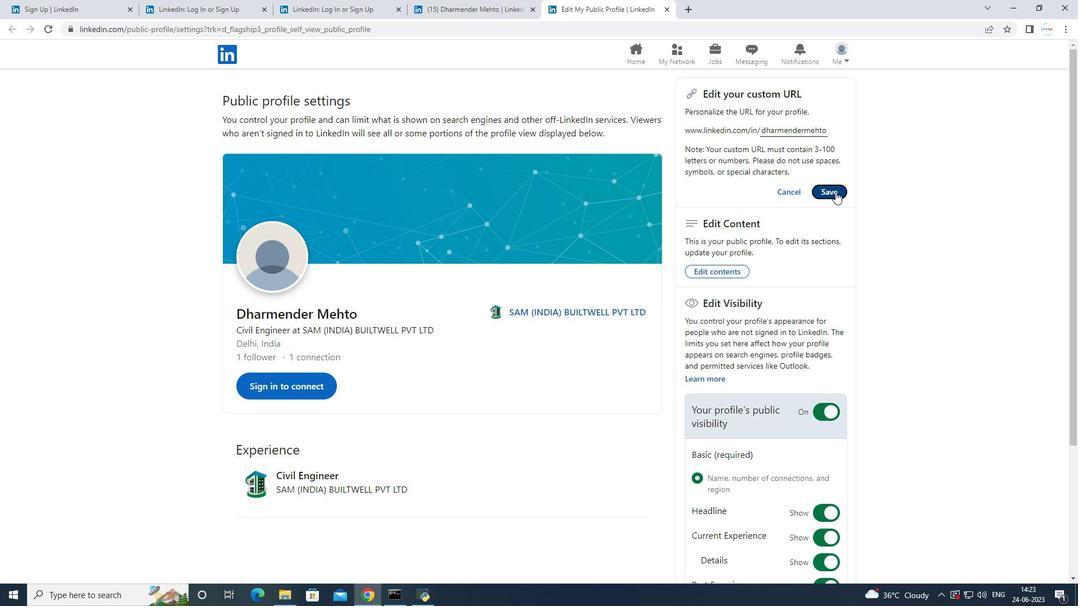 
Action: Mouse moved to (788, 130)
Screenshot: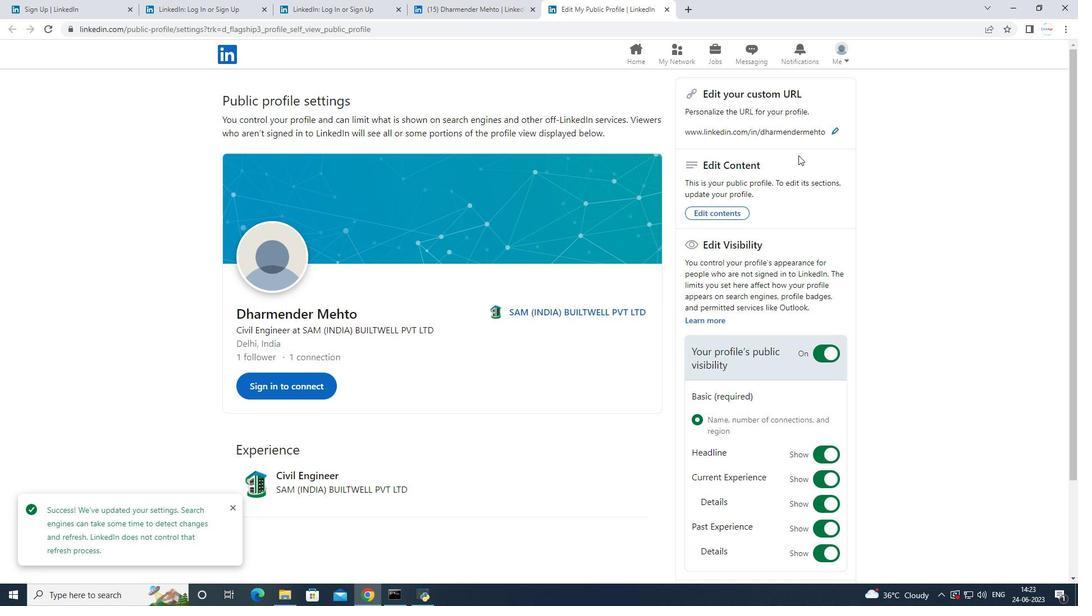 
Action: Mouse pressed left at (788, 130)
Screenshot: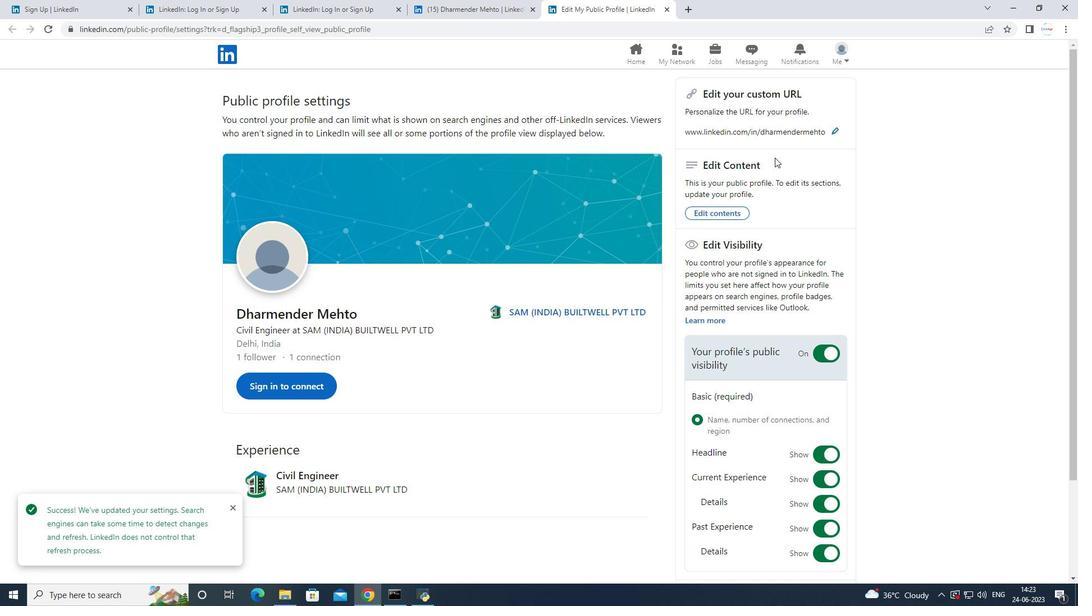 
Action: Mouse moved to (792, 130)
Screenshot: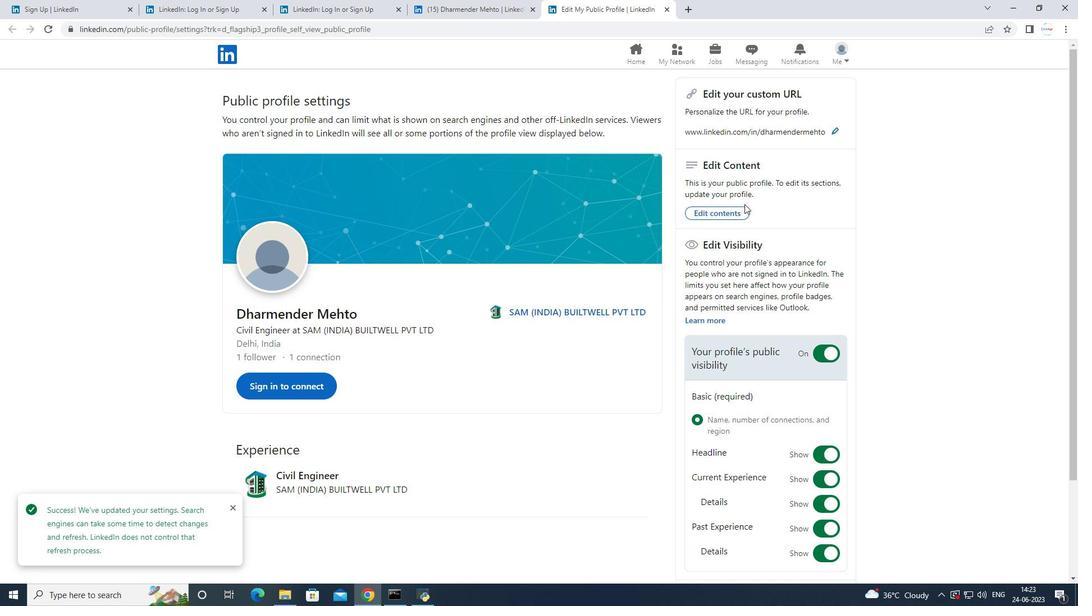 
Action: Key pressed <Key.backspace>
Screenshot: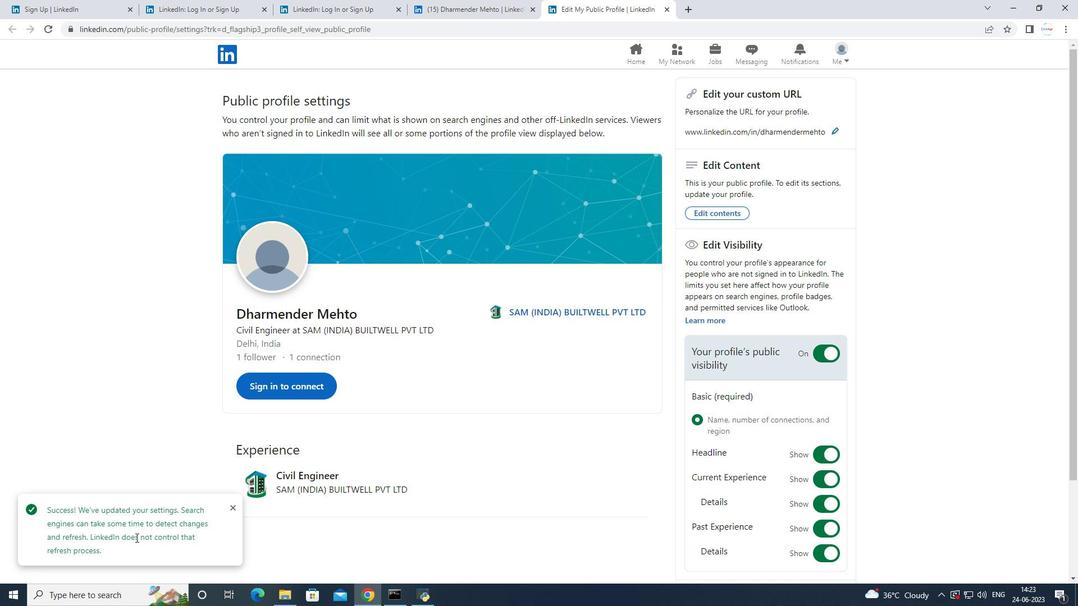 
Action: Mouse moved to (832, 190)
Screenshot: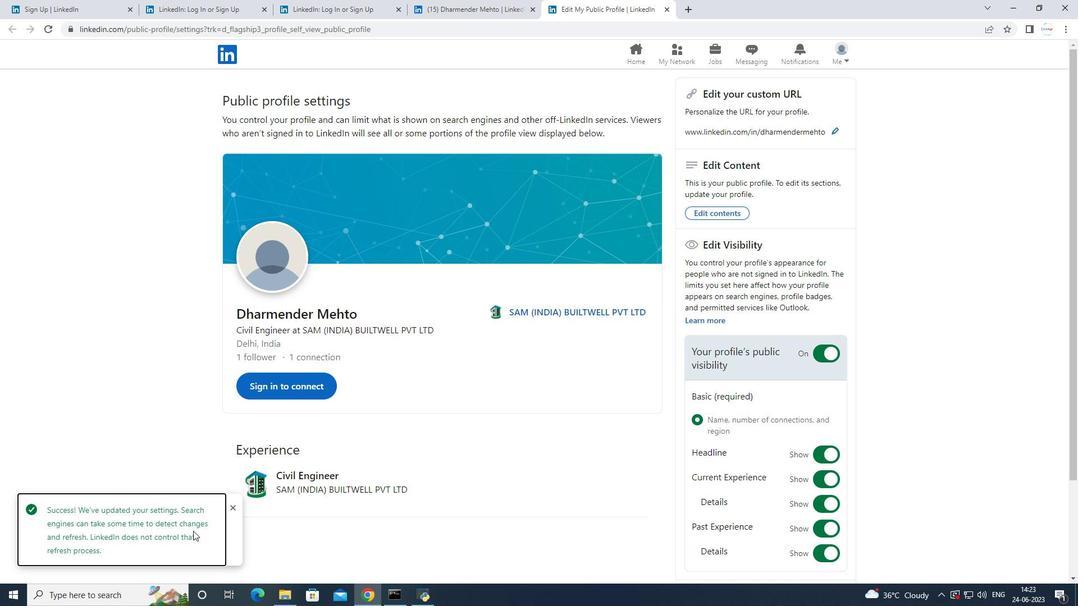 
Action: Mouse pressed left at (832, 190)
Screenshot: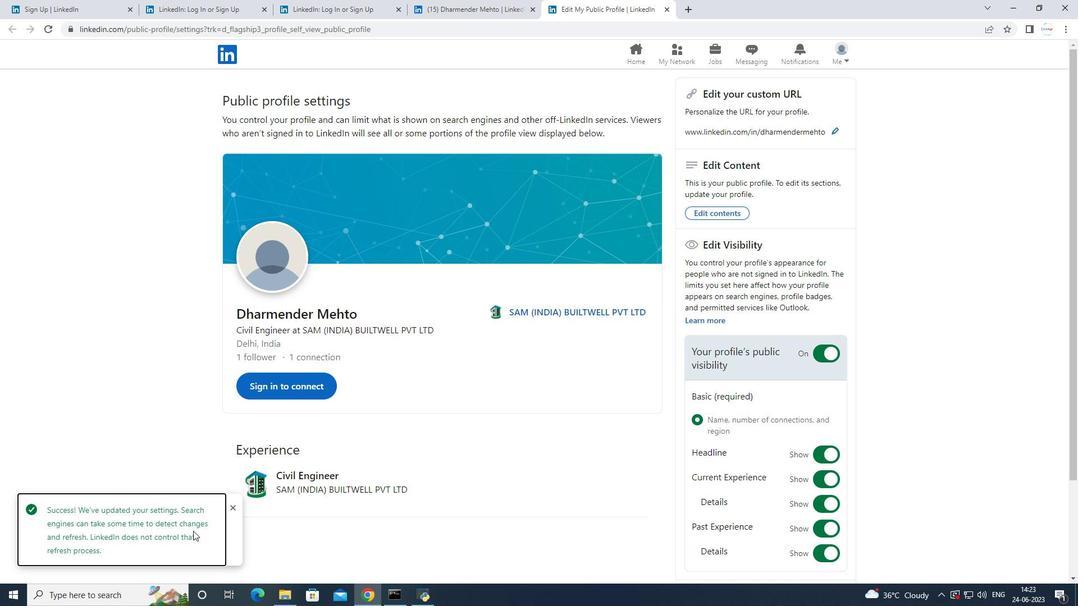 
Action: Mouse moved to (314, 153)
Screenshot: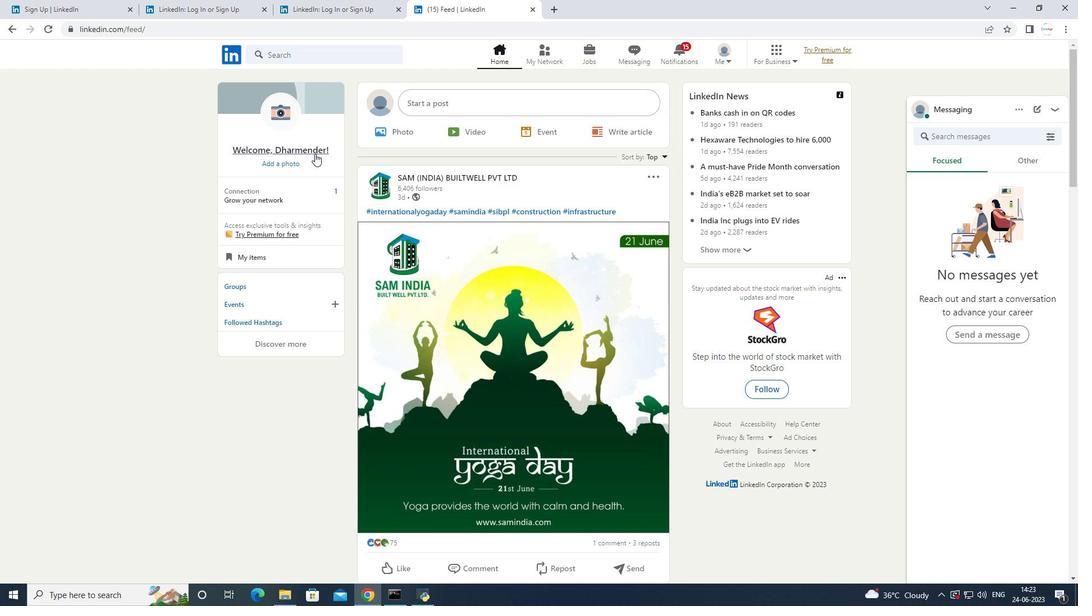 
Action: Mouse pressed left at (314, 153)
Screenshot: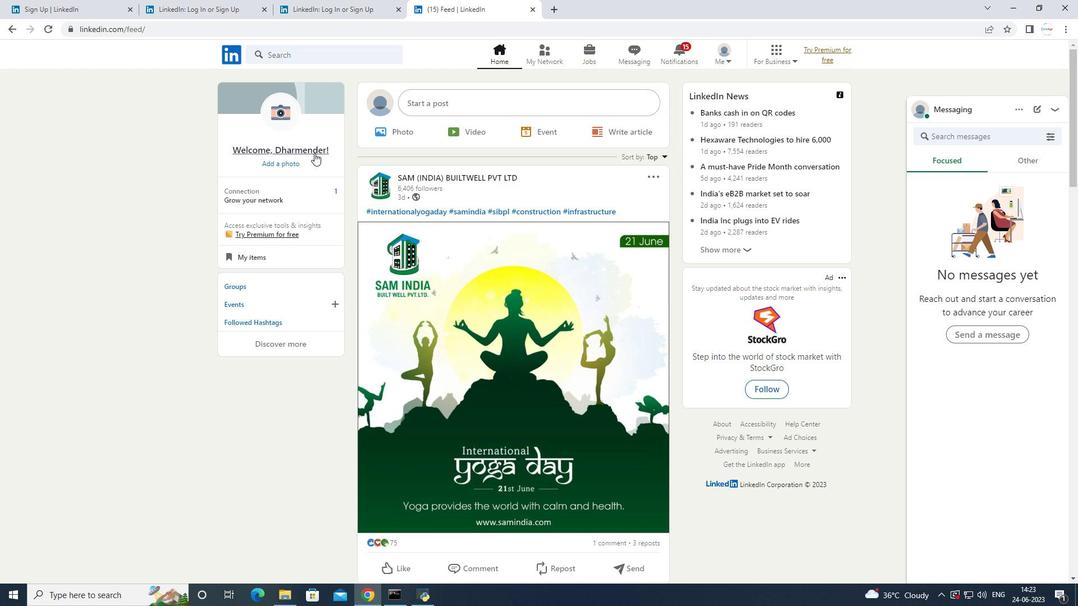 
Action: Mouse moved to (834, 140)
Screenshot: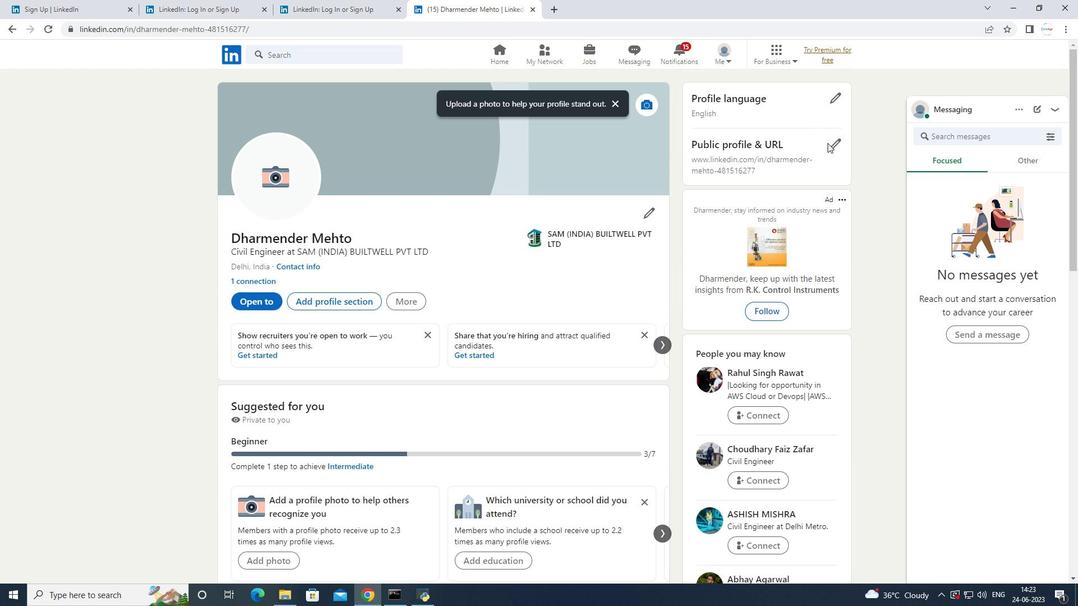 
Action: Mouse pressed left at (834, 140)
Screenshot: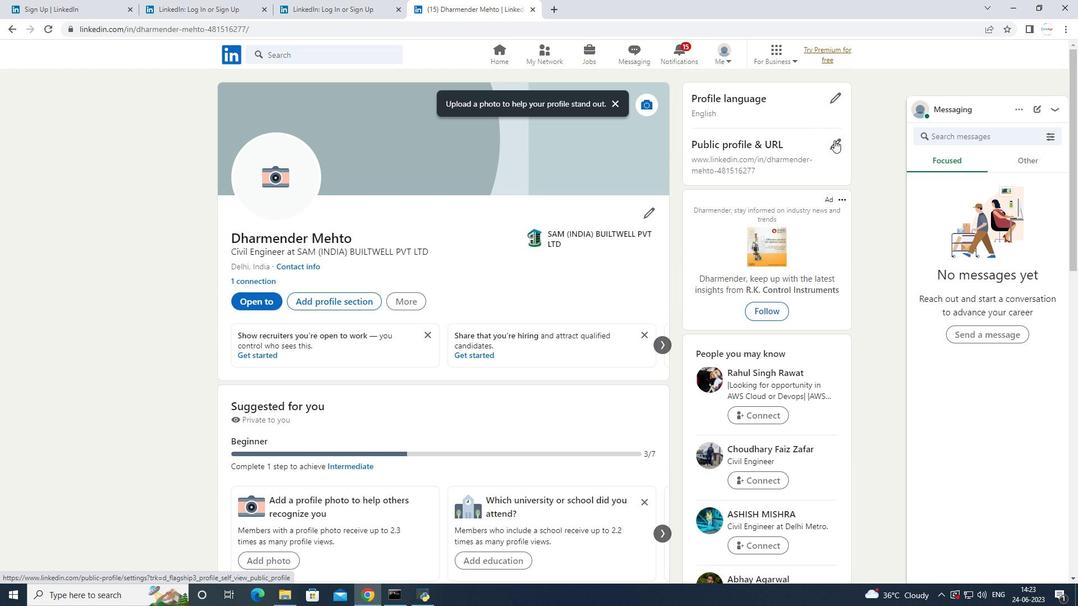 
Action: Mouse moved to (836, 130)
Screenshot: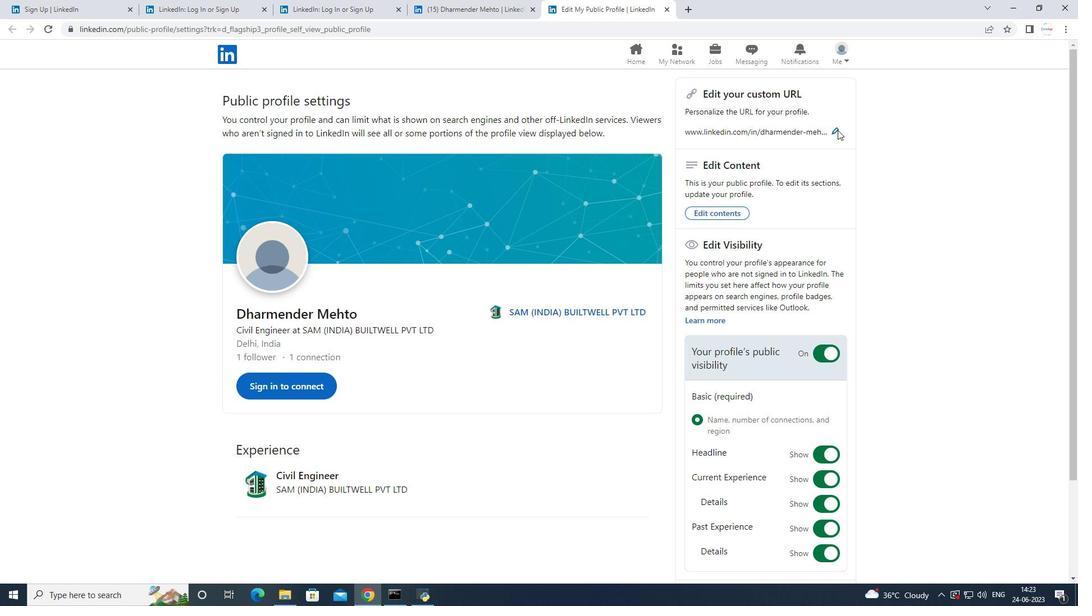 
Action: Mouse pressed left at (836, 130)
Screenshot: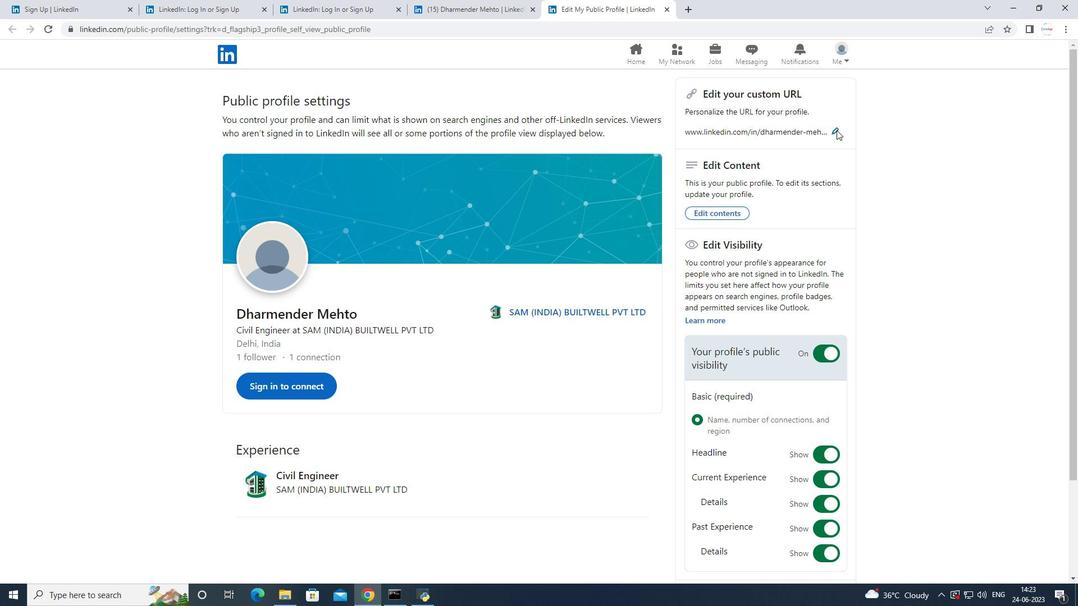 
Action: Mouse moved to (810, 131)
Screenshot: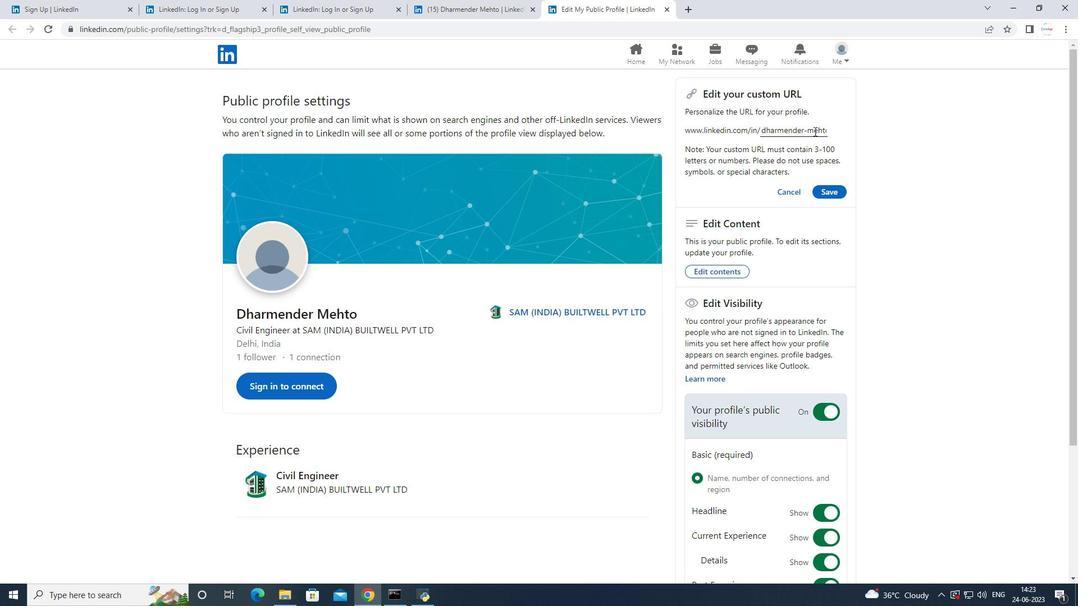 
Action: Mouse pressed left at (810, 131)
Screenshot: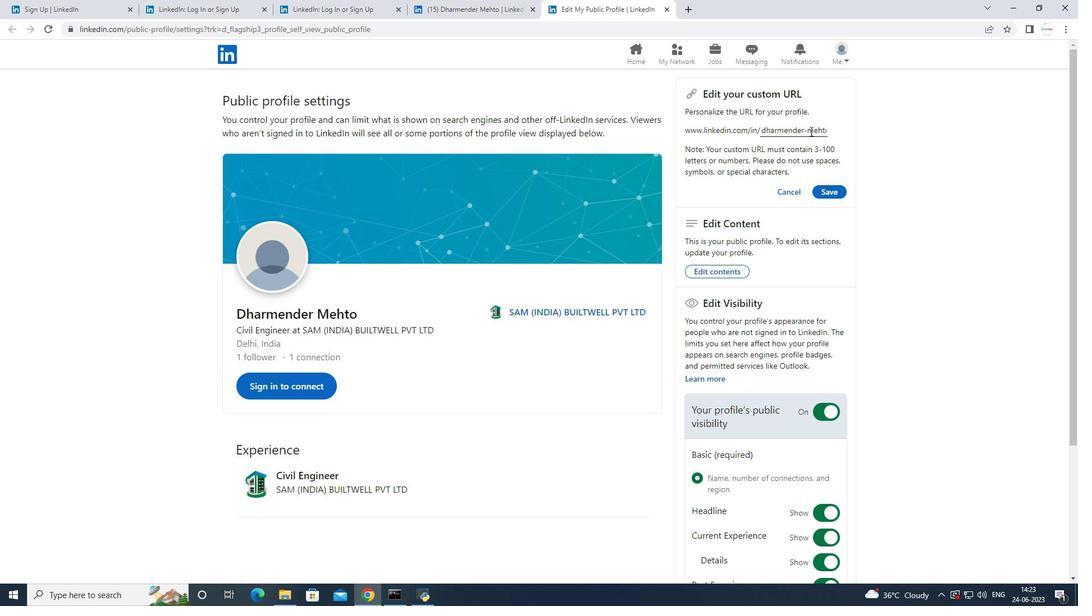 
Action: Key pressed <Key.right><Key.right><Key.right><Key.right><Key.right><Key.right><Key.right><Key.right><Key.right><Key.right><Key.right><Key.right><Key.right><Key.right><Key.right><Key.right><Key.right><Key.right><Key.right><Key.right><Key.right><Key.right><Key.right><Key.right><Key.right><Key.right><Key.right><Key.right><Key.left><Key.left><Key.left><Key.left><Key.left><Key.left><Key.left><Key.left><Key.left><Key.left><Key.left><Key.left><Key.left><Key.left><Key.left><Key.left><Key.left><Key.left><Key.left><Key.left><Key.left><Key.left><Key.left><Key.left><Key.left><Key.left><Key.left><Key.left><Key.left><Key.left><Key.left><Key.left><Key.left><Key.left><Key.left><Key.left><Key.left><Key.left><Key.right><Key.right><Key.right><Key.right><Key.right><Key.right><Key.right><Key.right><Key.right><Key.right><Key.right><Key.right><Key.right><Key.right><Key.right><Key.right><Key.right><Key.right><Key.right><Key.right><Key.right><Key.right><Key.right><Key.right><Key.right><Key.right><Key.right><Key.right><Key.right><Key.right><Key.right><Key.right><Key.right><Key.right><Key.right><Key.right><Key.right><Key.right><Key.right><Key.right><Key.right><Key.right><Key.right><Key.right><Key.right><Key.backspace><Key.backspace><Key.backspace><Key.backspace><Key.backspace><Key.backspace><Key.backspace><Key.backspace><Key.backspace><Key.backspace><Key.left><Key.left><Key.left><Key.left><Key.left><Key.left><Key.right><Key.backspace>
Screenshot: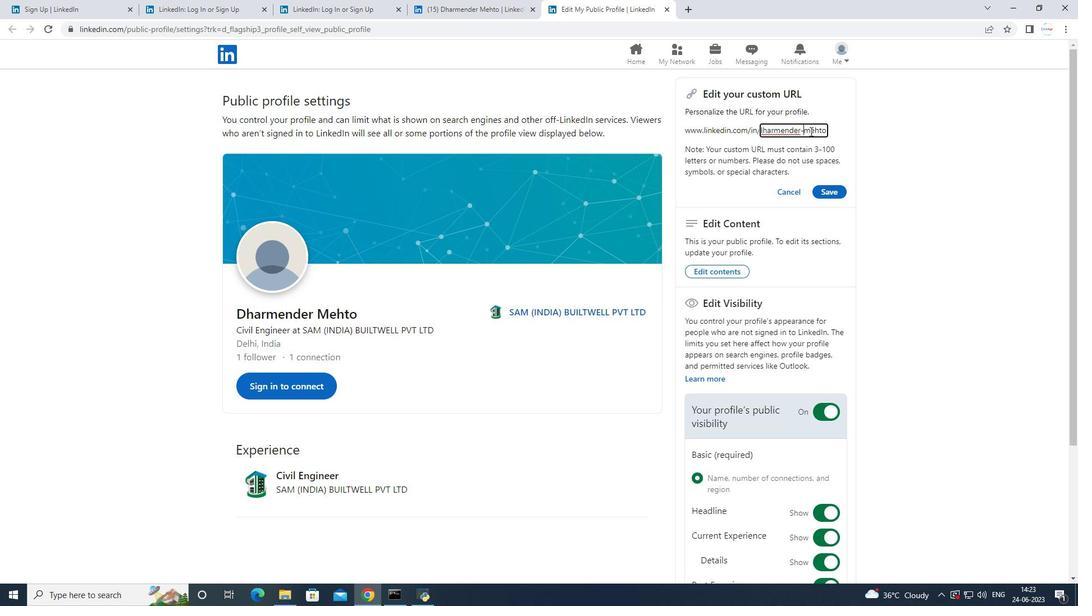 
Action: Mouse moved to (835, 192)
Screenshot: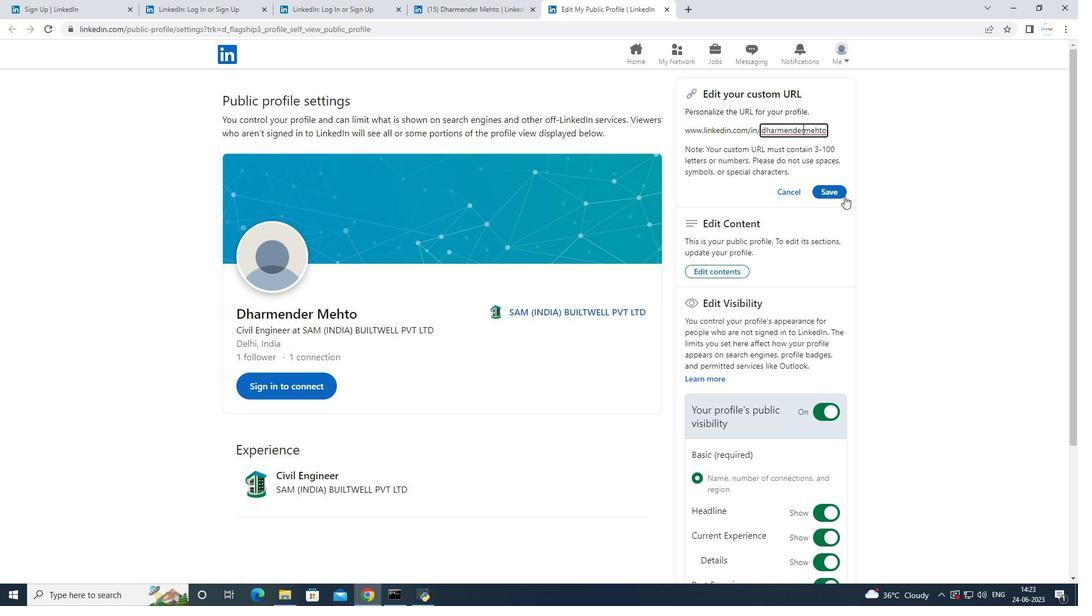 
Action: Mouse pressed left at (835, 192)
Screenshot: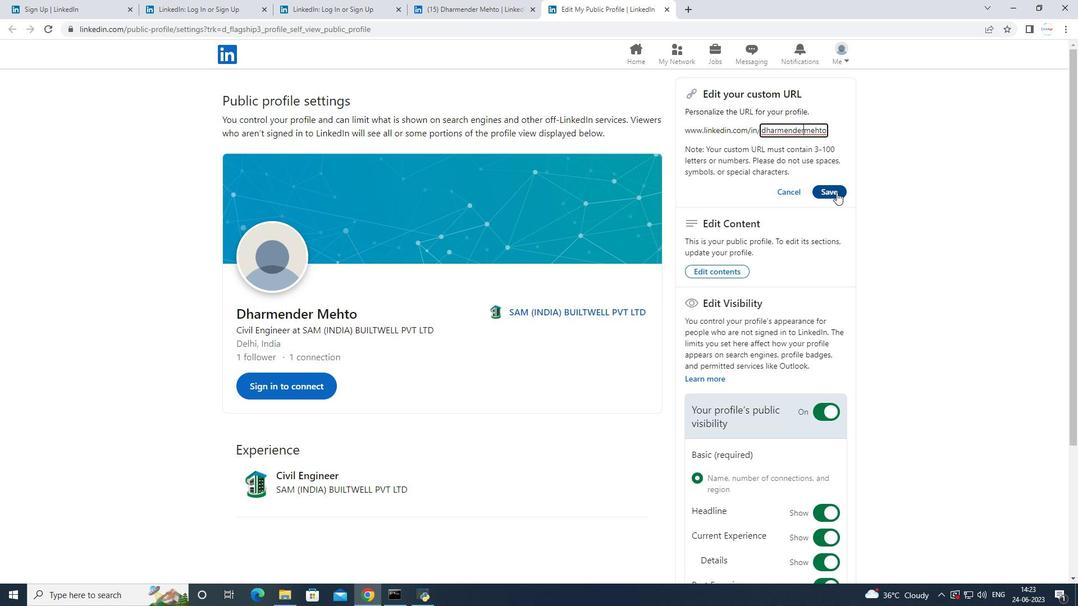 
Action: Mouse moved to (193, 531)
Screenshot: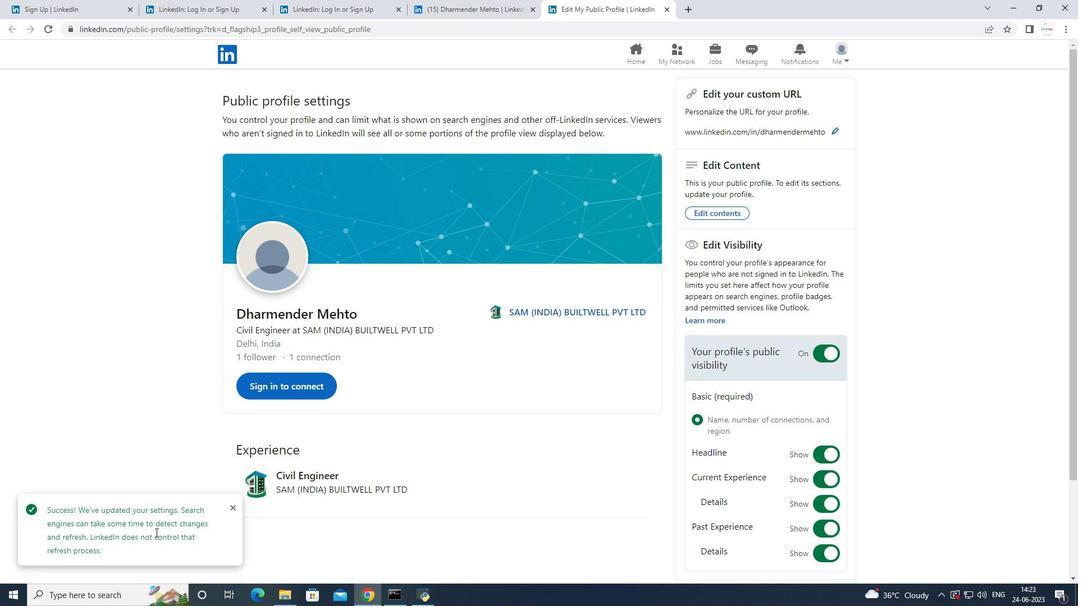 
